 Task: Open Card Card0000000084 in Board Board0000000021 in Workspace WS0000000007 in Trello. Add Member Email0000000028 to Card Card0000000084 in Board Board0000000021 in Workspace WS0000000007 in Trello. Add Red Label titled Label0000000084 to Card Card0000000084 in Board Board0000000021 in Workspace WS0000000007 in Trello. Add Checklist CL0000000084 to Card Card0000000084 in Board Board0000000021 in Workspace WS0000000007 in Trello. Add Dates with Start Date as Nov 01 2023 and Due Date as Nov 30 2023 to Card Card0000000084 in Board Board0000000021 in Workspace WS0000000007 in Trello
Action: Mouse moved to (318, 490)
Screenshot: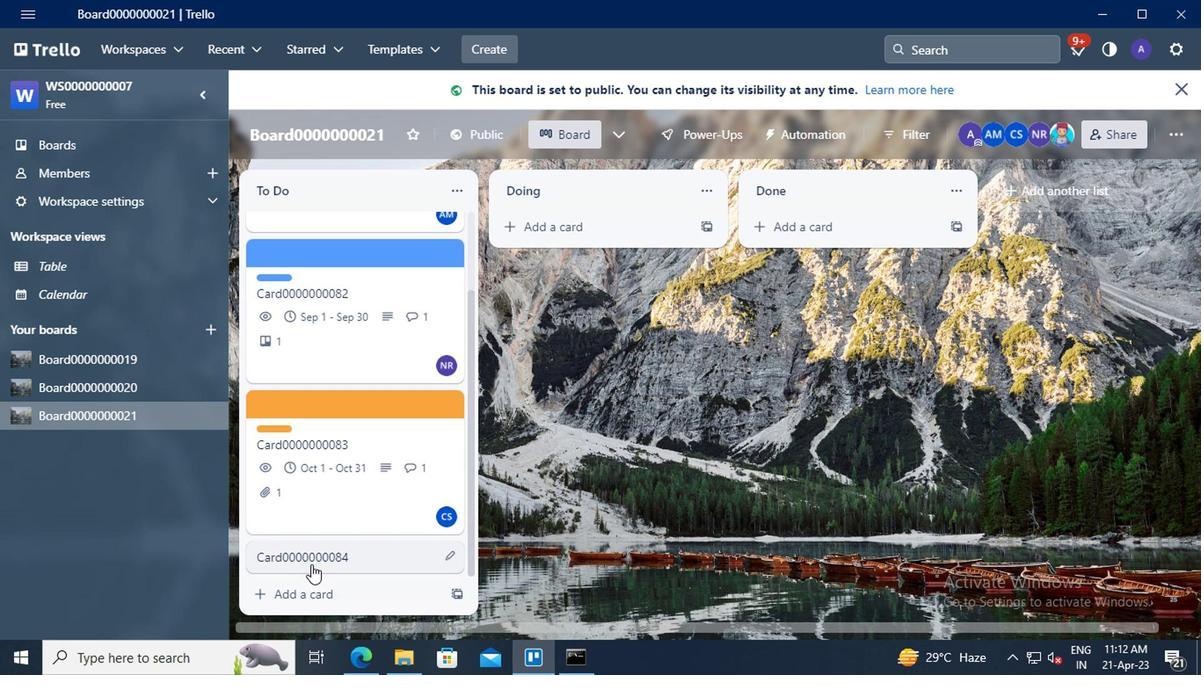 
Action: Mouse pressed left at (318, 490)
Screenshot: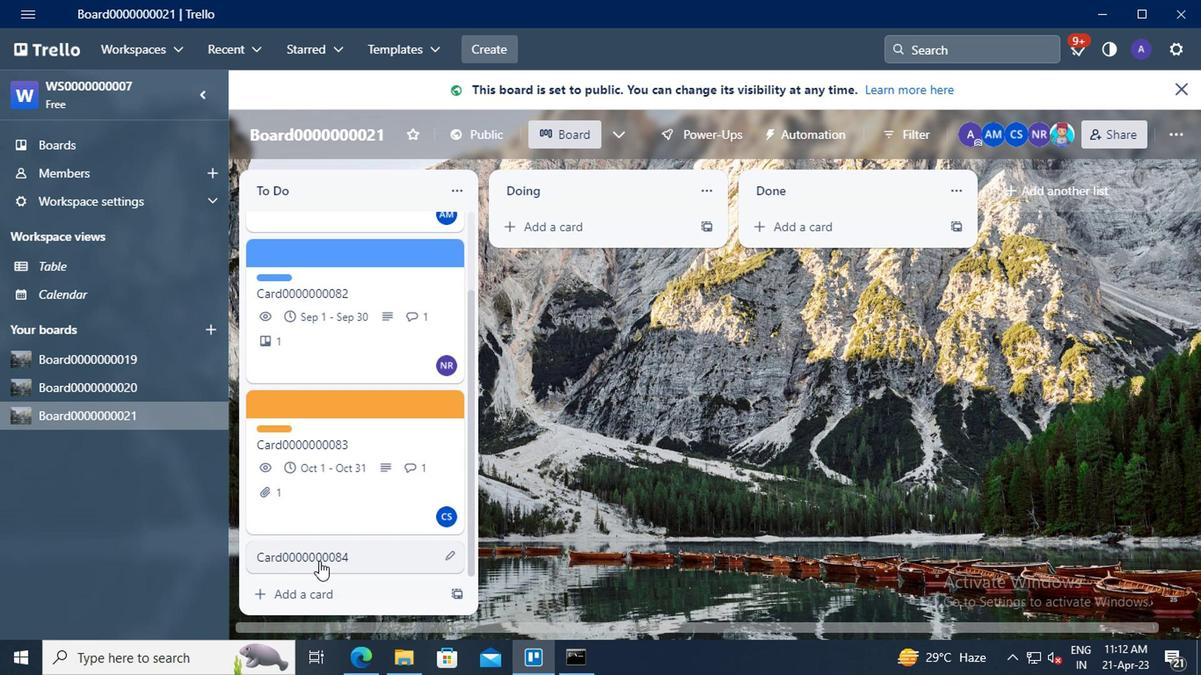 
Action: Mouse moved to (680, 255)
Screenshot: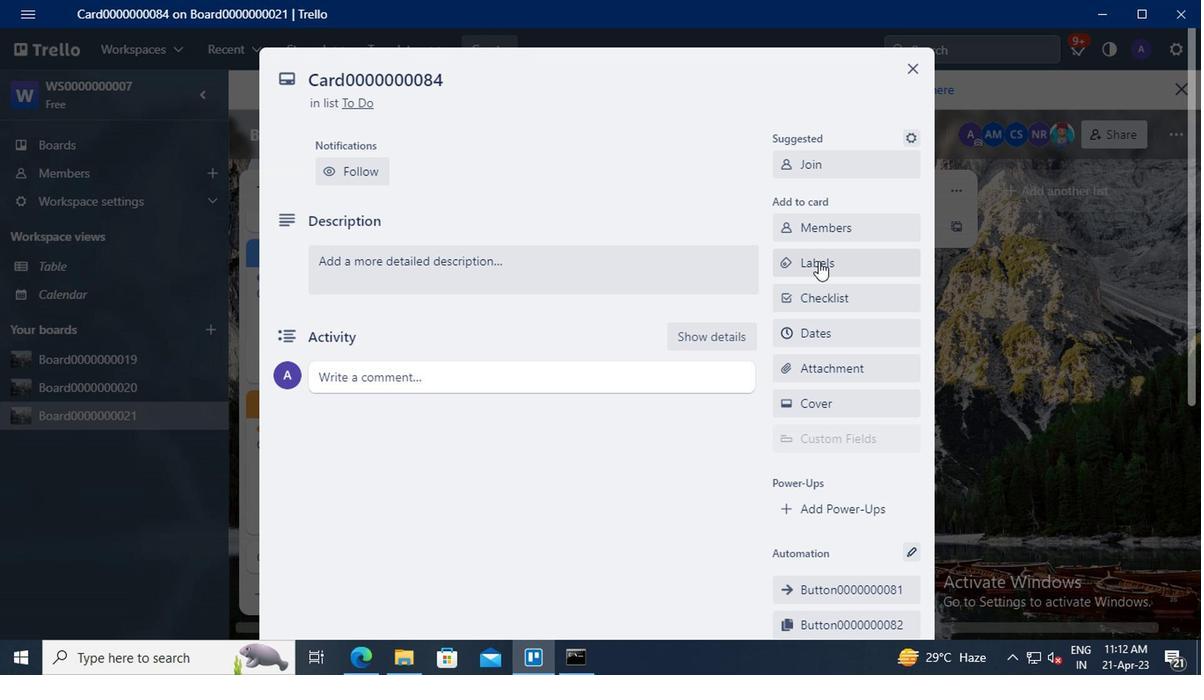 
Action: Mouse pressed left at (680, 255)
Screenshot: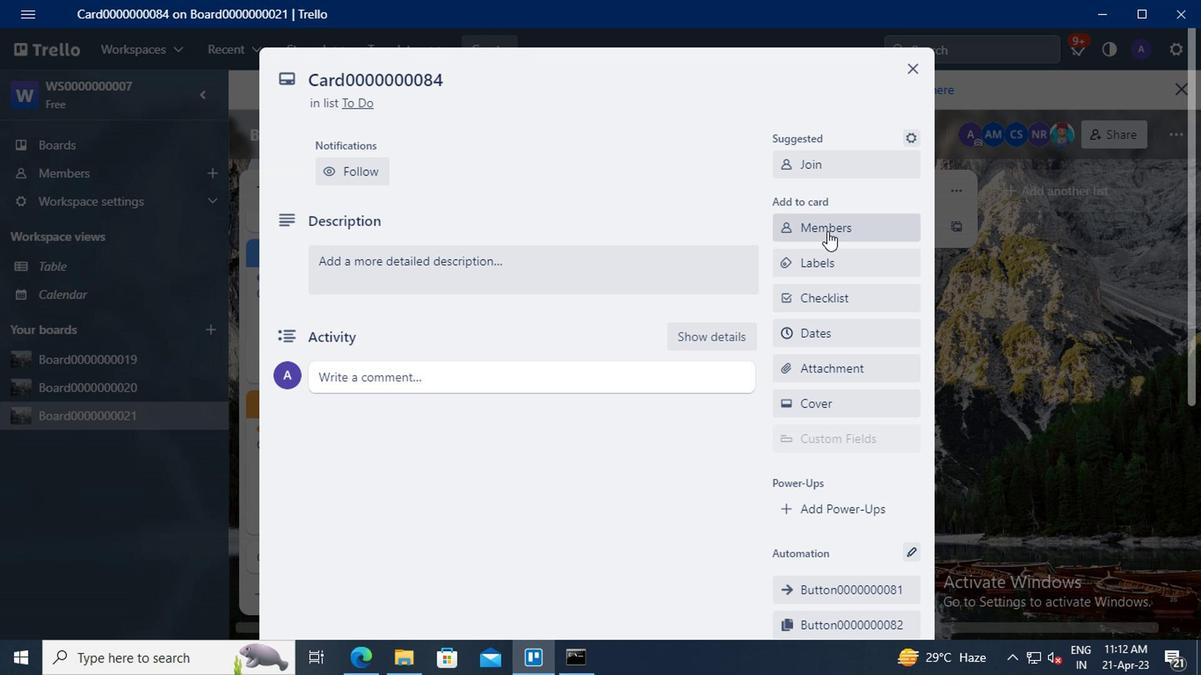 
Action: Mouse moved to (683, 308)
Screenshot: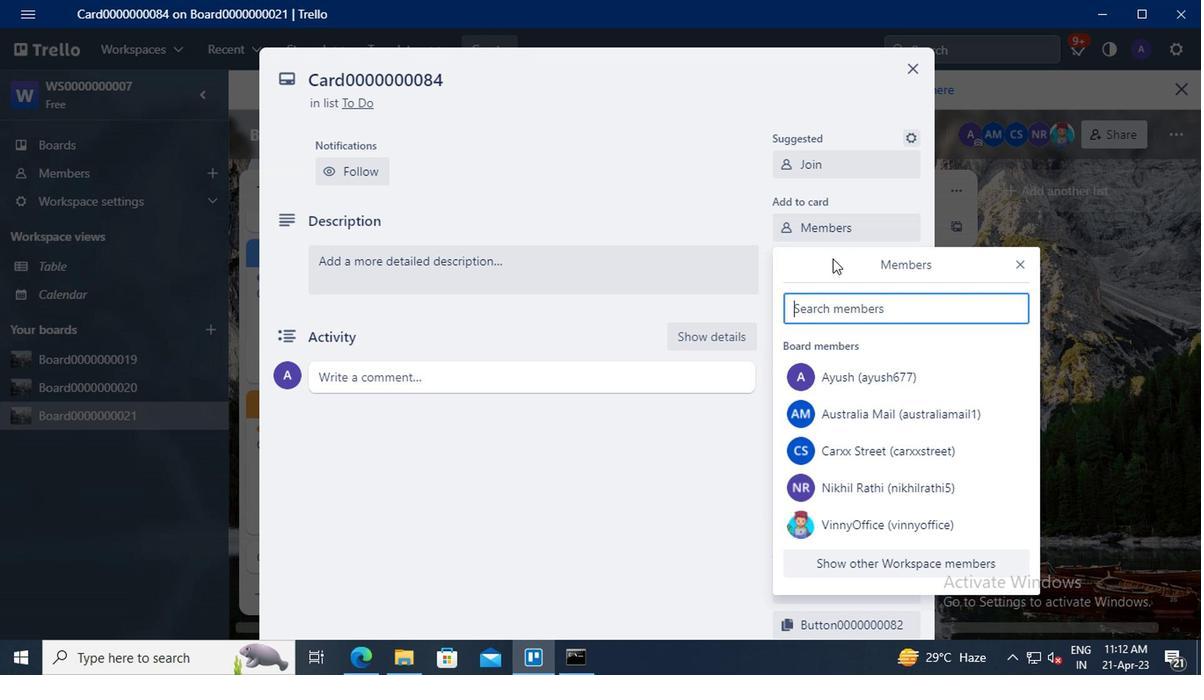 
Action: Mouse pressed left at (683, 308)
Screenshot: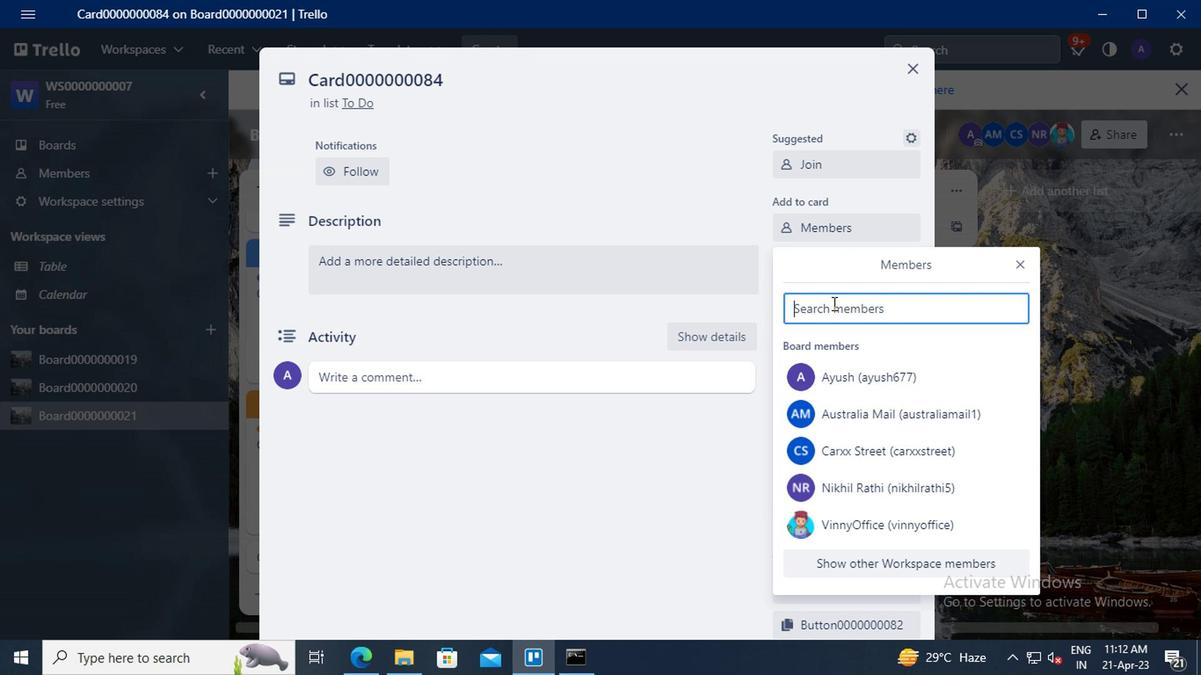
Action: Mouse moved to (653, 292)
Screenshot: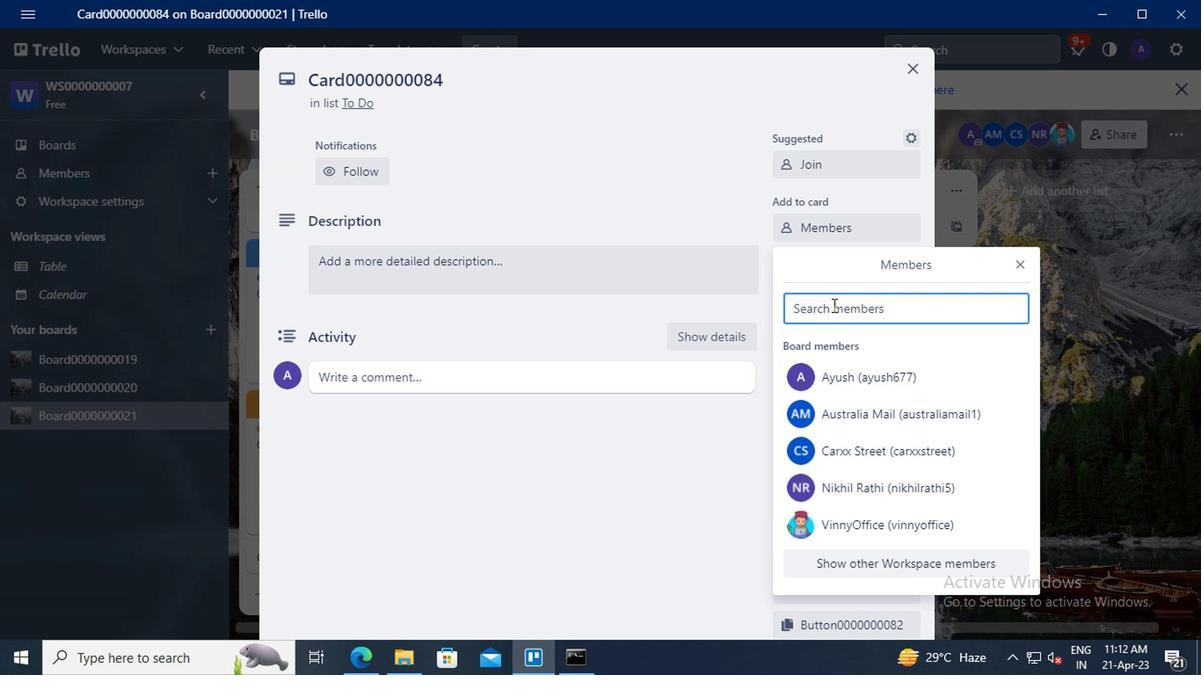 
Action: Key pressed vinnyoffice2<Key.shift>@GMAIL.COM
Screenshot: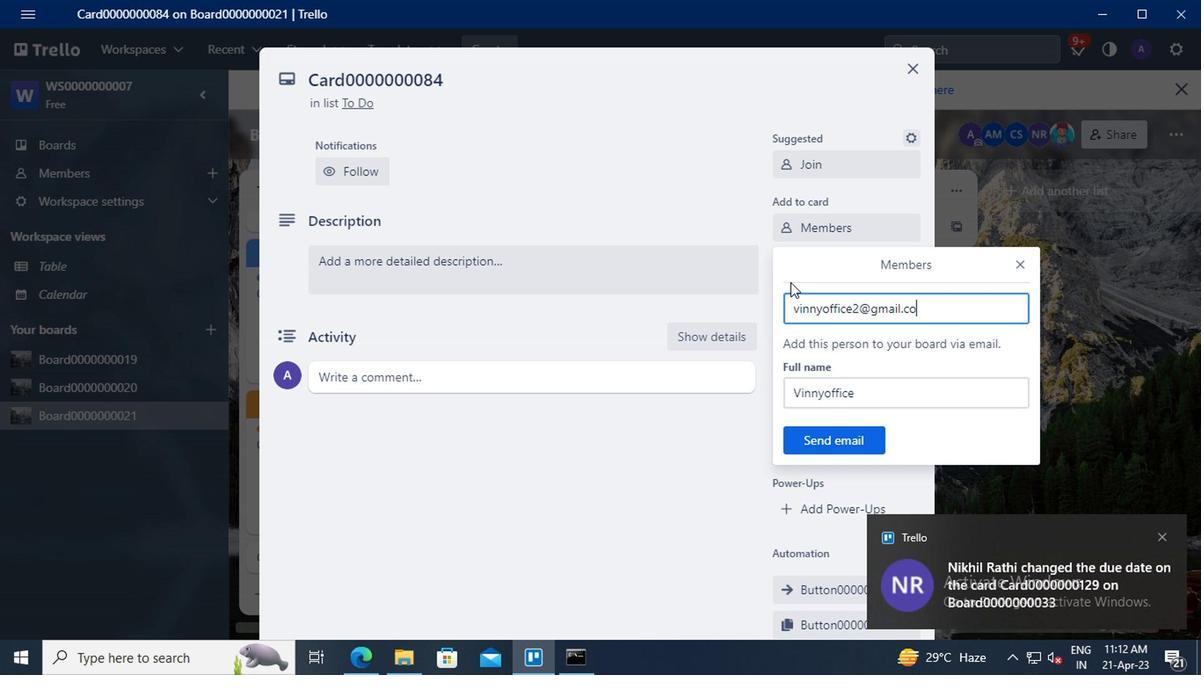 
Action: Mouse moved to (682, 405)
Screenshot: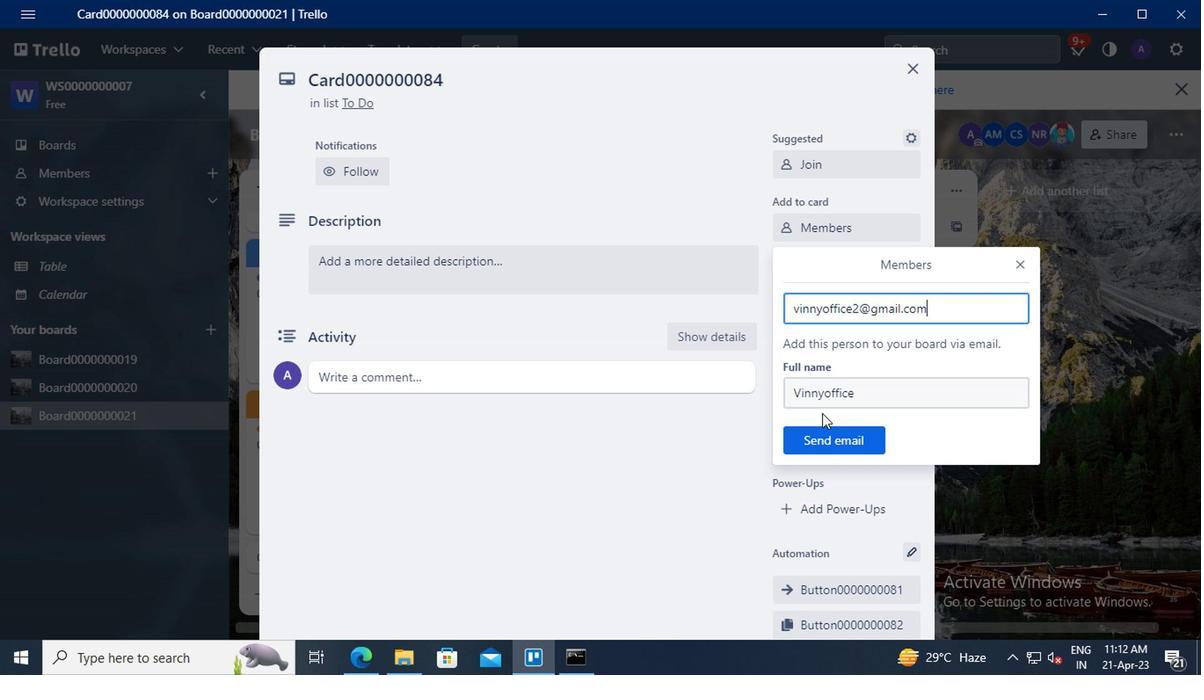 
Action: Mouse pressed left at (682, 405)
Screenshot: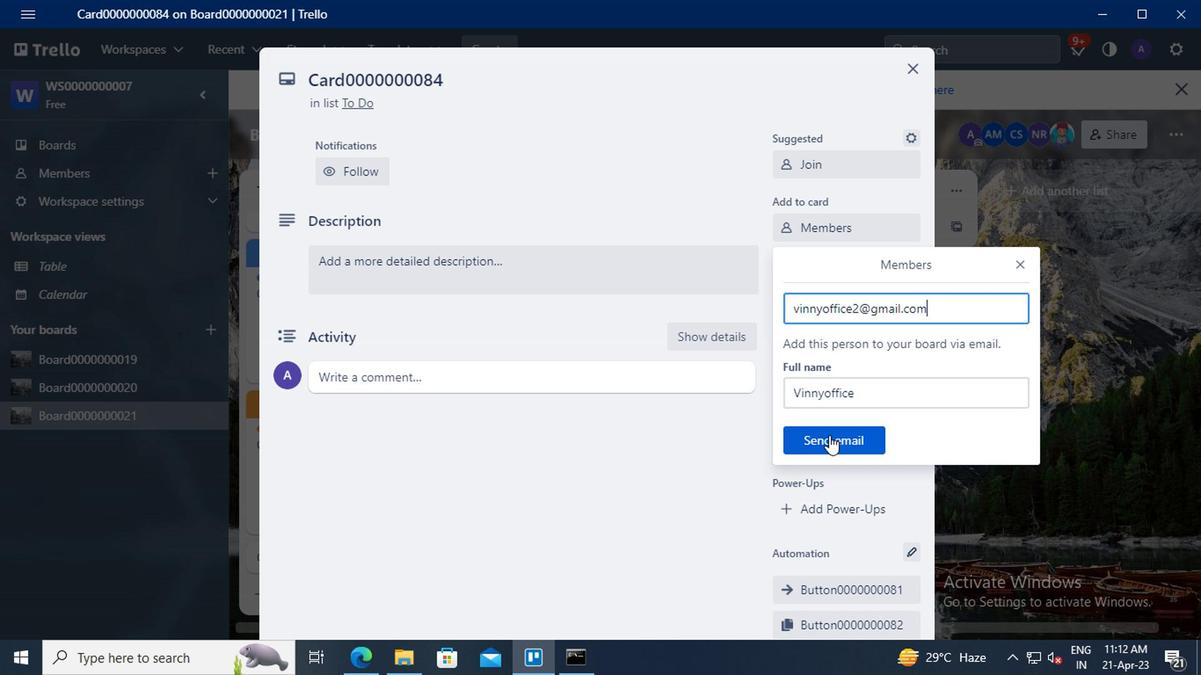 
Action: Mouse moved to (690, 280)
Screenshot: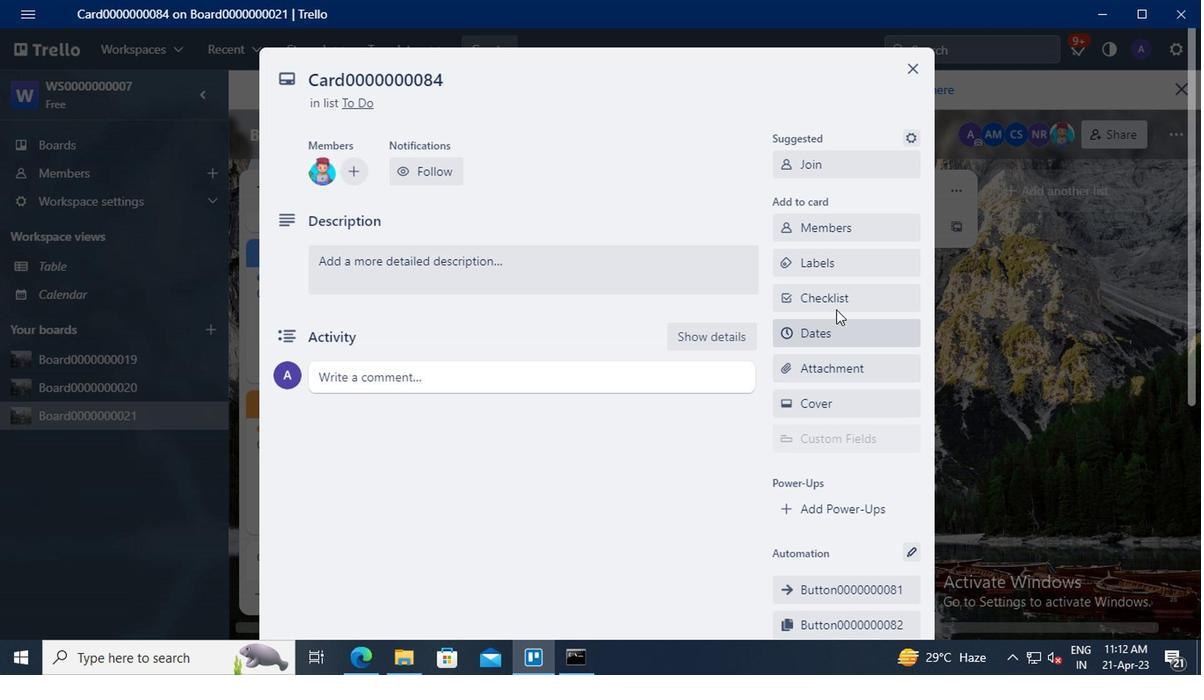 
Action: Mouse pressed left at (690, 280)
Screenshot: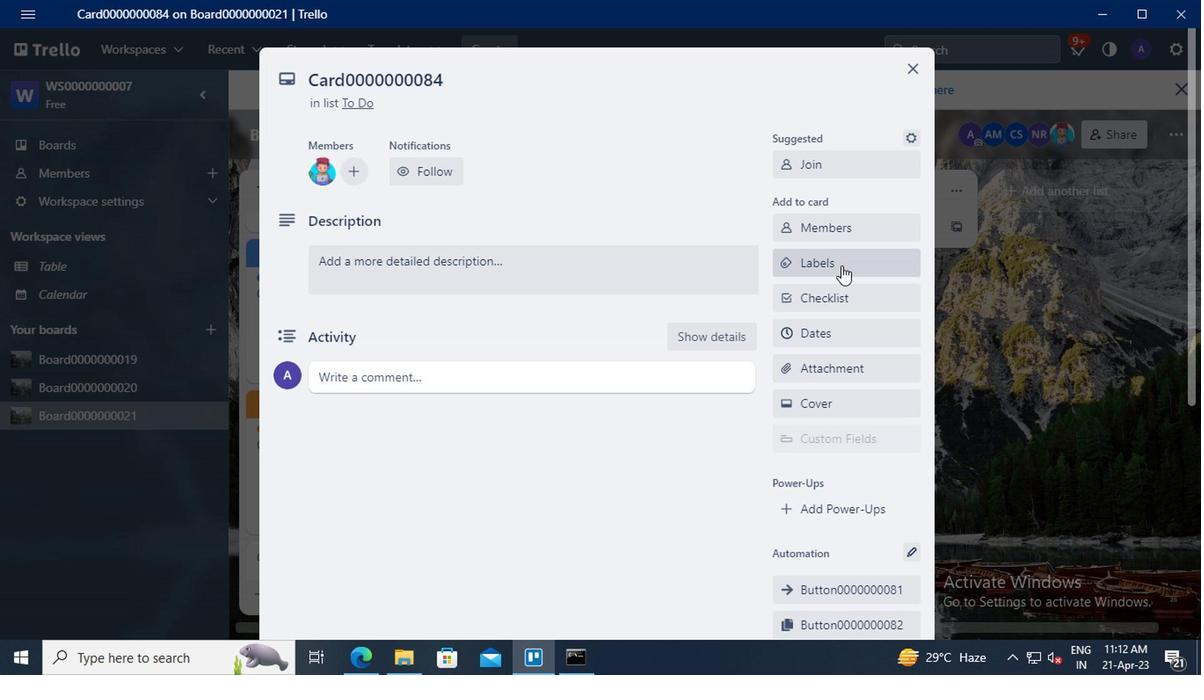 
Action: Mouse moved to (739, 446)
Screenshot: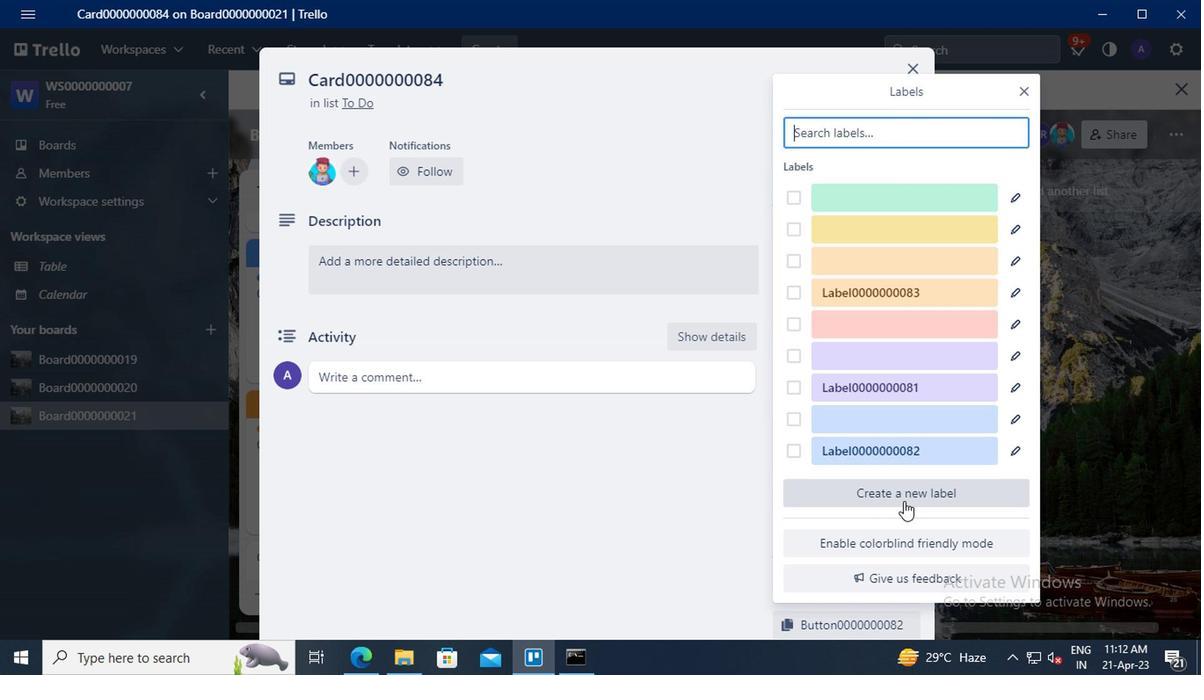 
Action: Mouse pressed left at (739, 446)
Screenshot: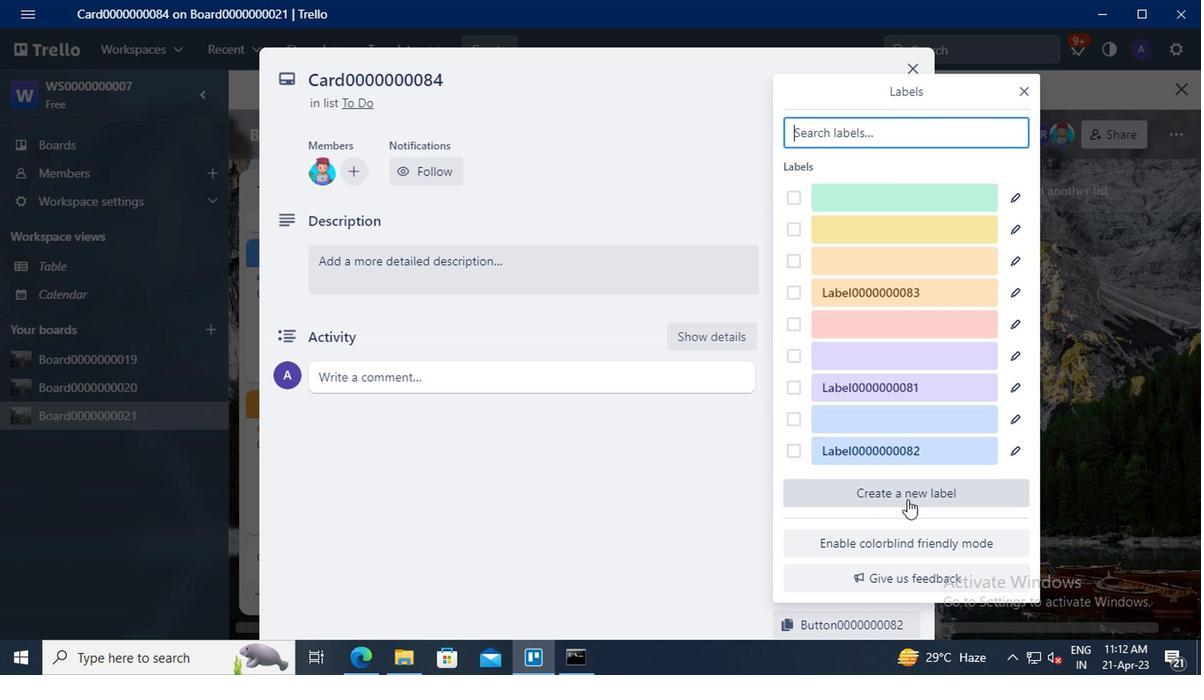
Action: Mouse moved to (694, 269)
Screenshot: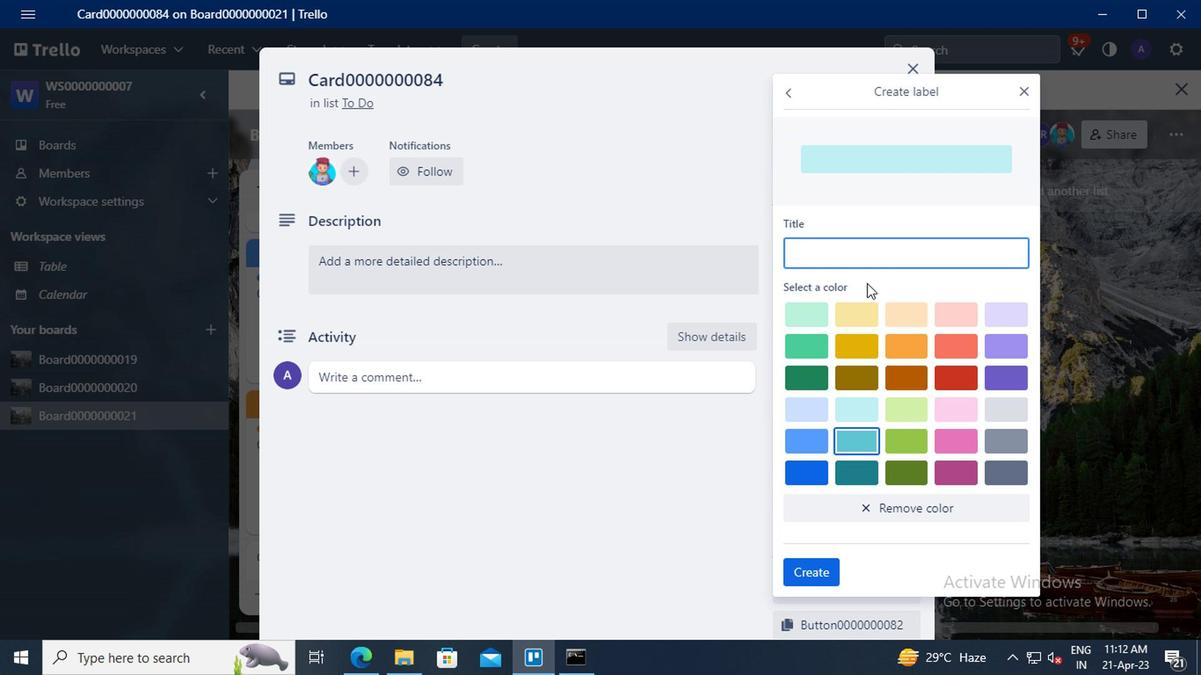 
Action: Mouse pressed left at (694, 269)
Screenshot: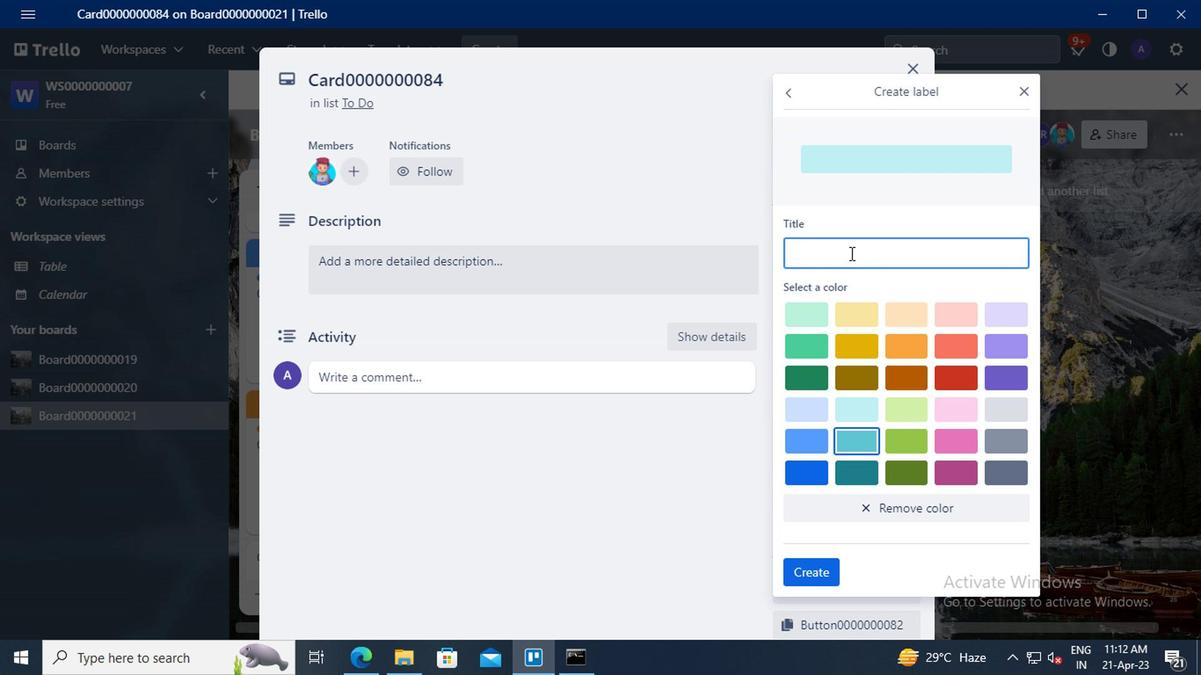 
Action: Key pressed <Key.shift>LABEL0000000084
Screenshot: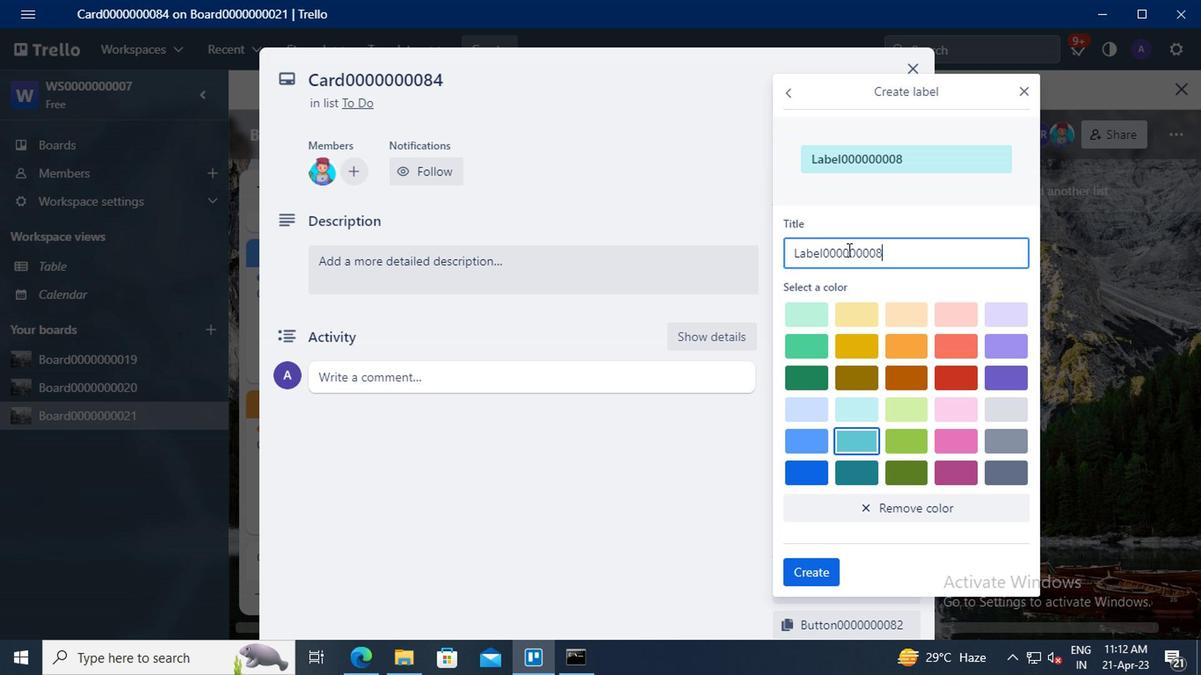 
Action: Mouse moved to (769, 338)
Screenshot: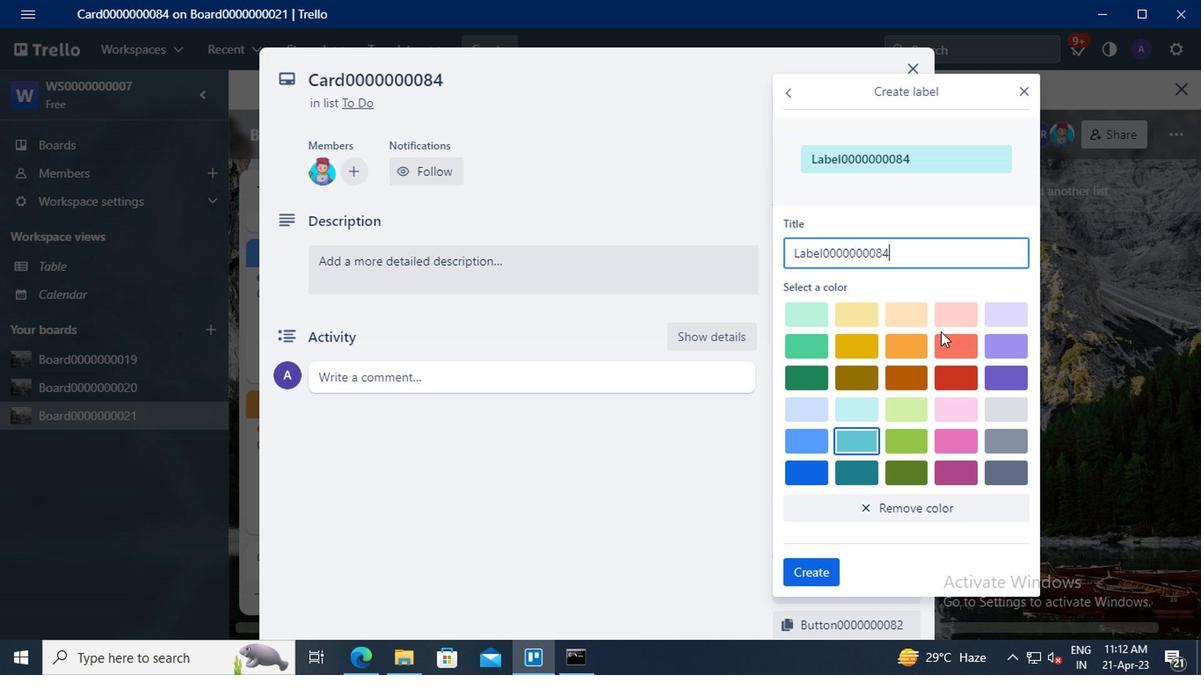 
Action: Mouse pressed left at (769, 338)
Screenshot: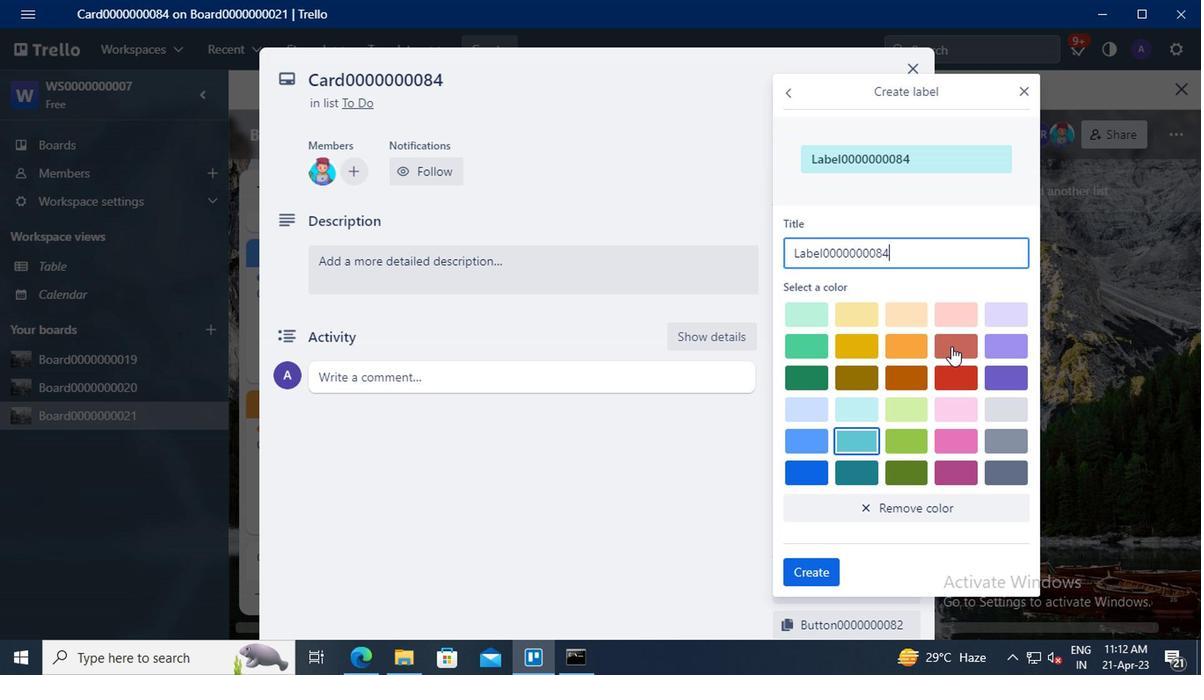 
Action: Mouse moved to (678, 494)
Screenshot: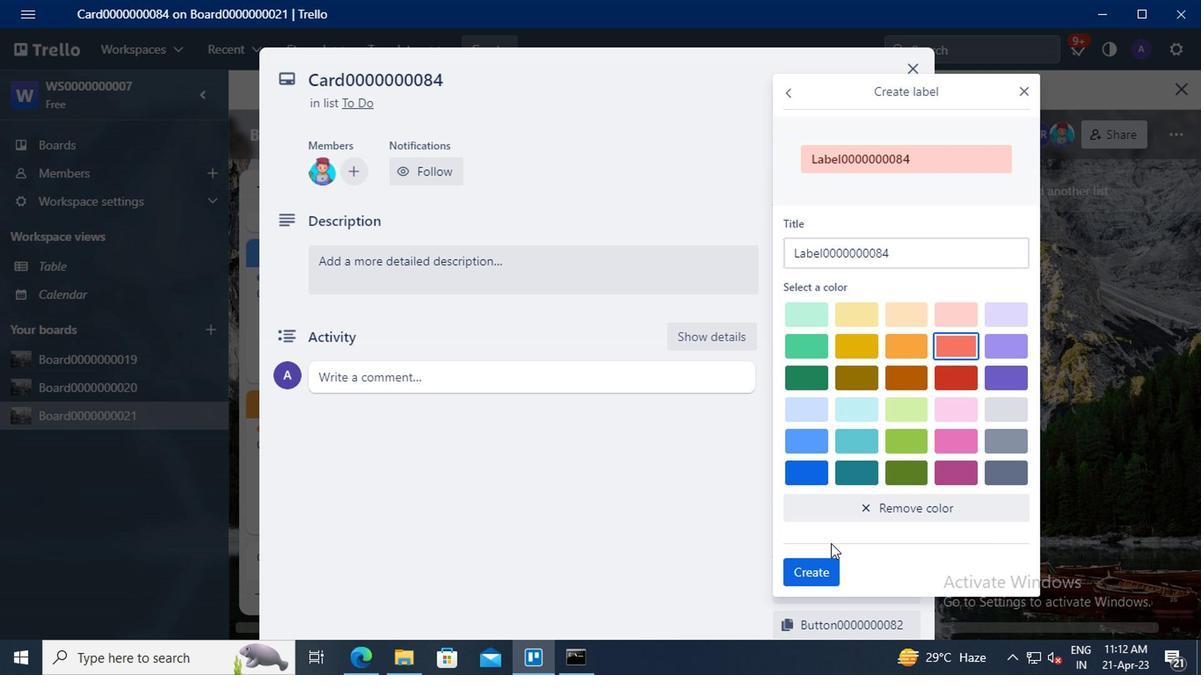 
Action: Mouse pressed left at (678, 494)
Screenshot: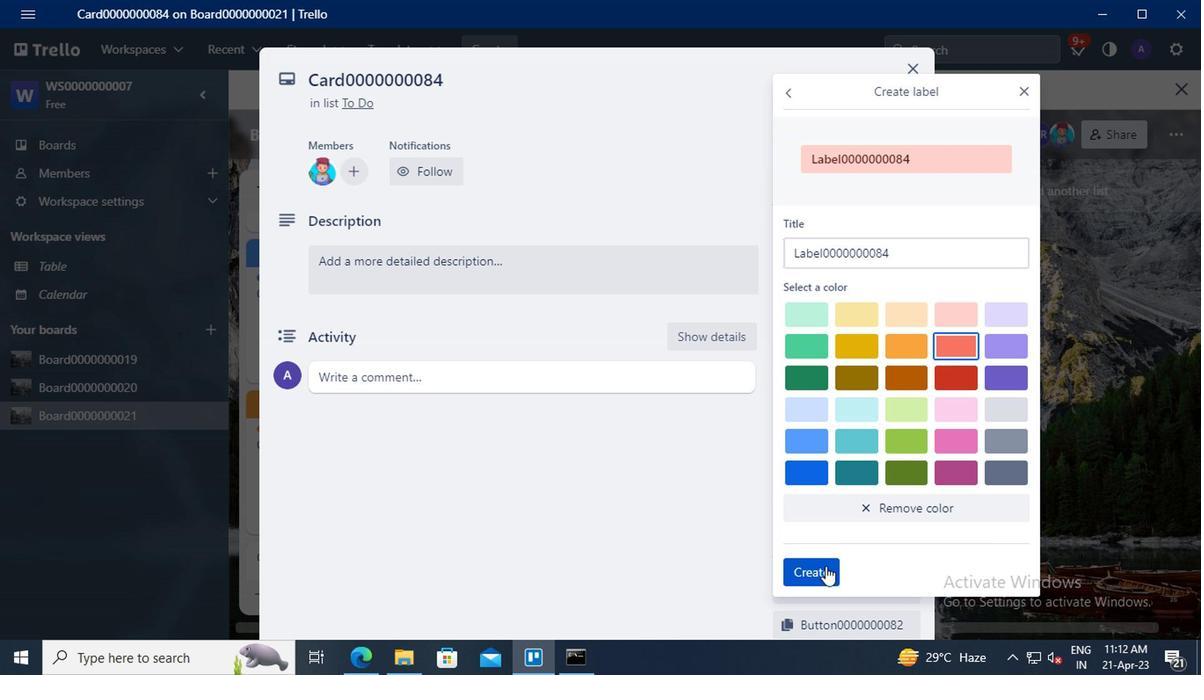 
Action: Mouse moved to (822, 155)
Screenshot: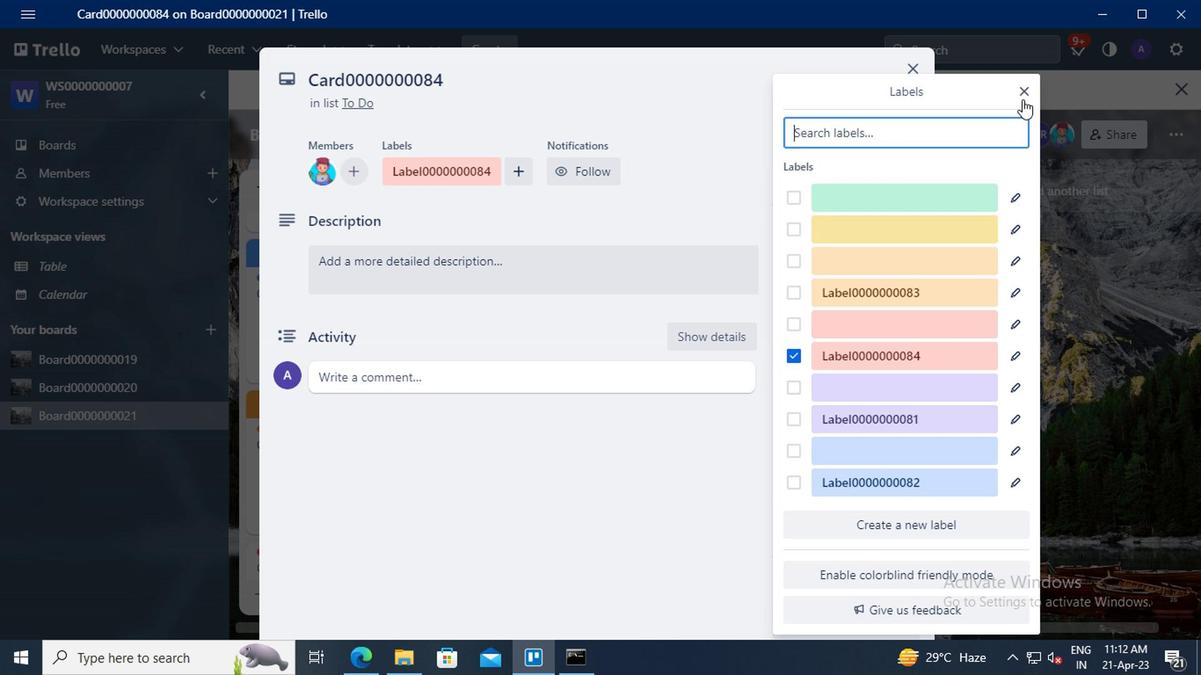 
Action: Mouse pressed left at (822, 155)
Screenshot: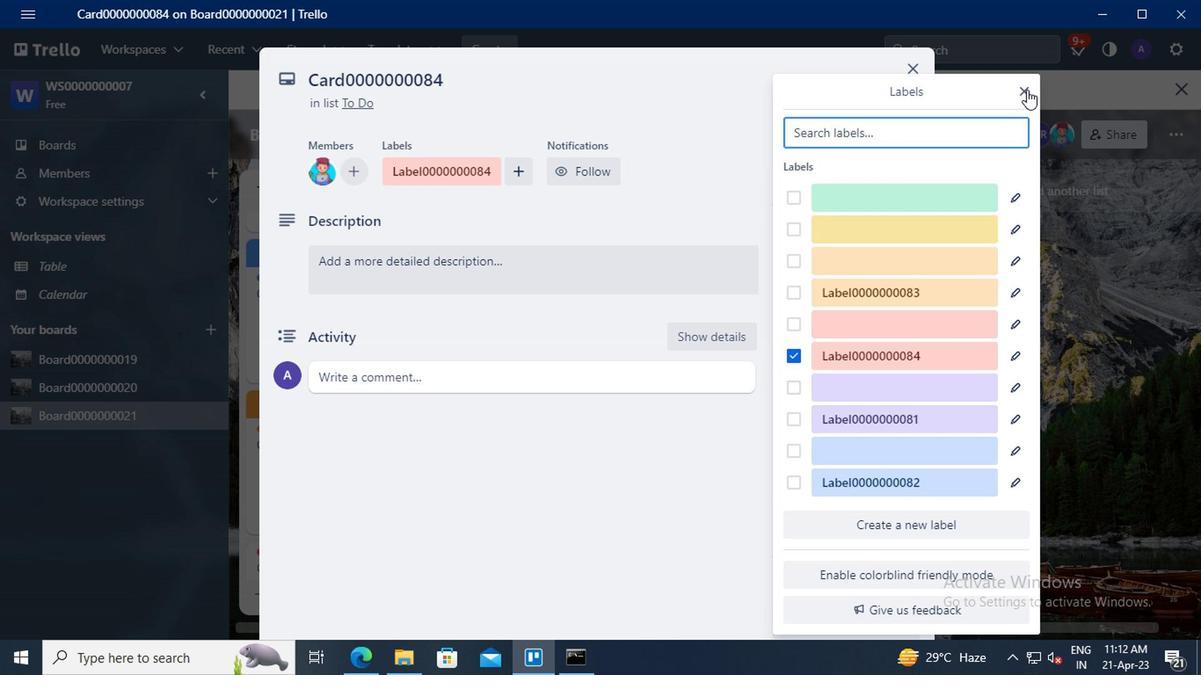 
Action: Mouse moved to (706, 299)
Screenshot: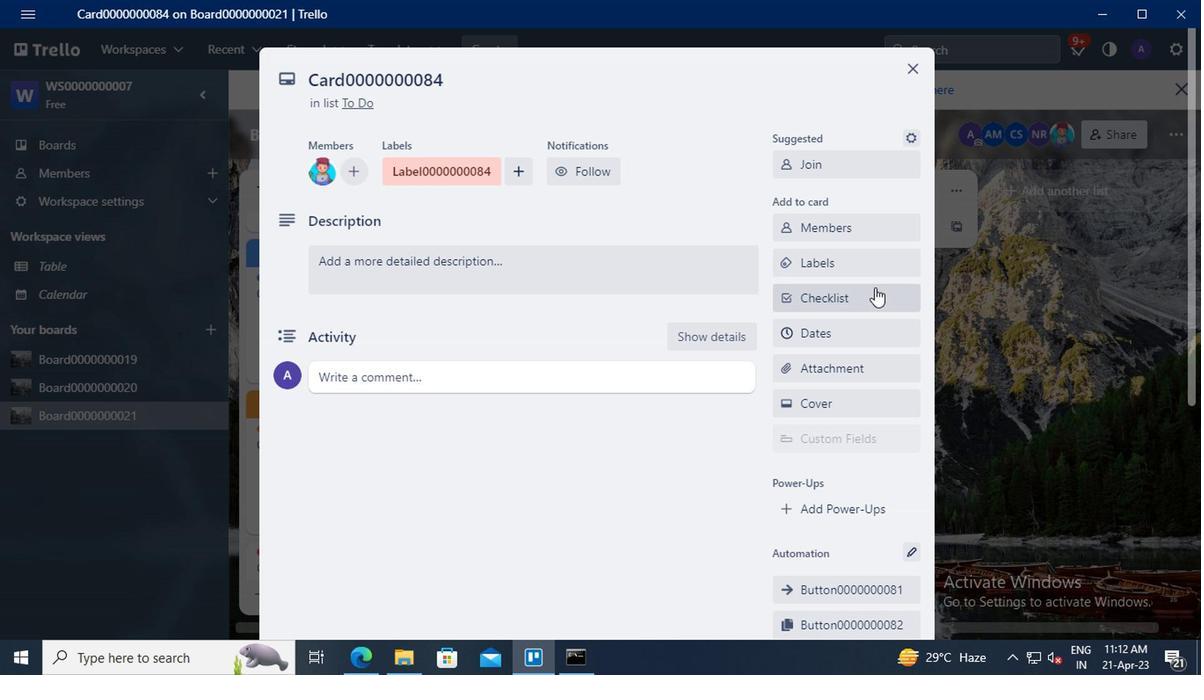 
Action: Mouse pressed left at (706, 299)
Screenshot: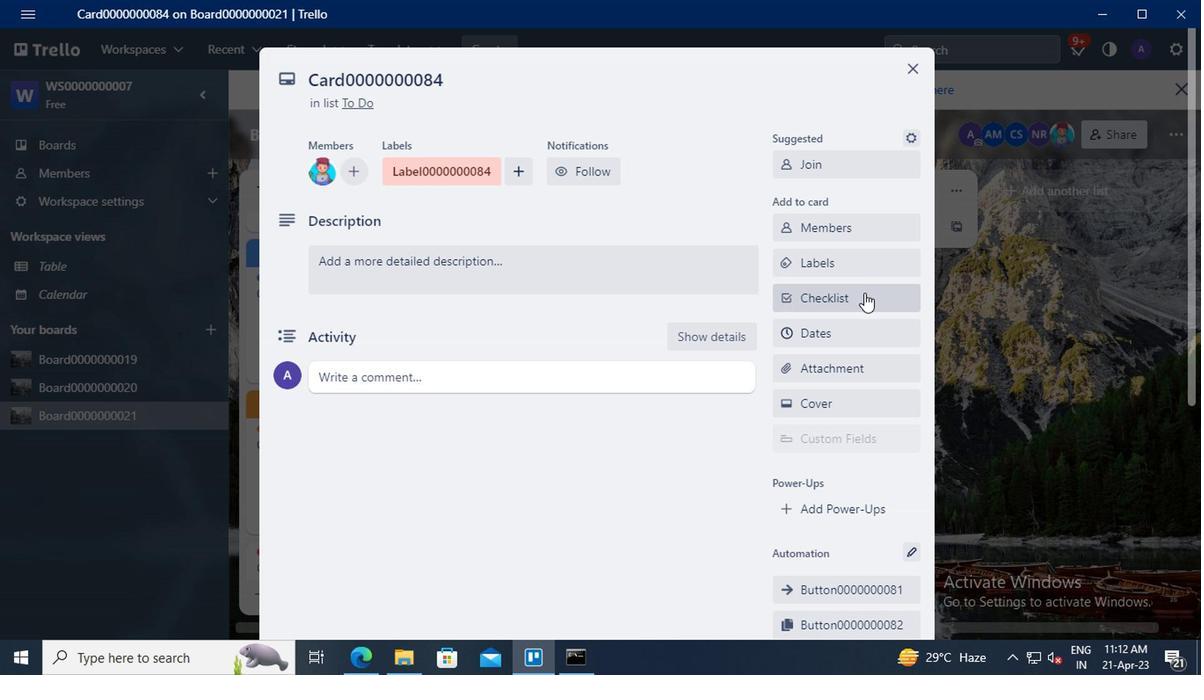 
Action: Key pressed <Key.delete><Key.shift>CL0000000084
Screenshot: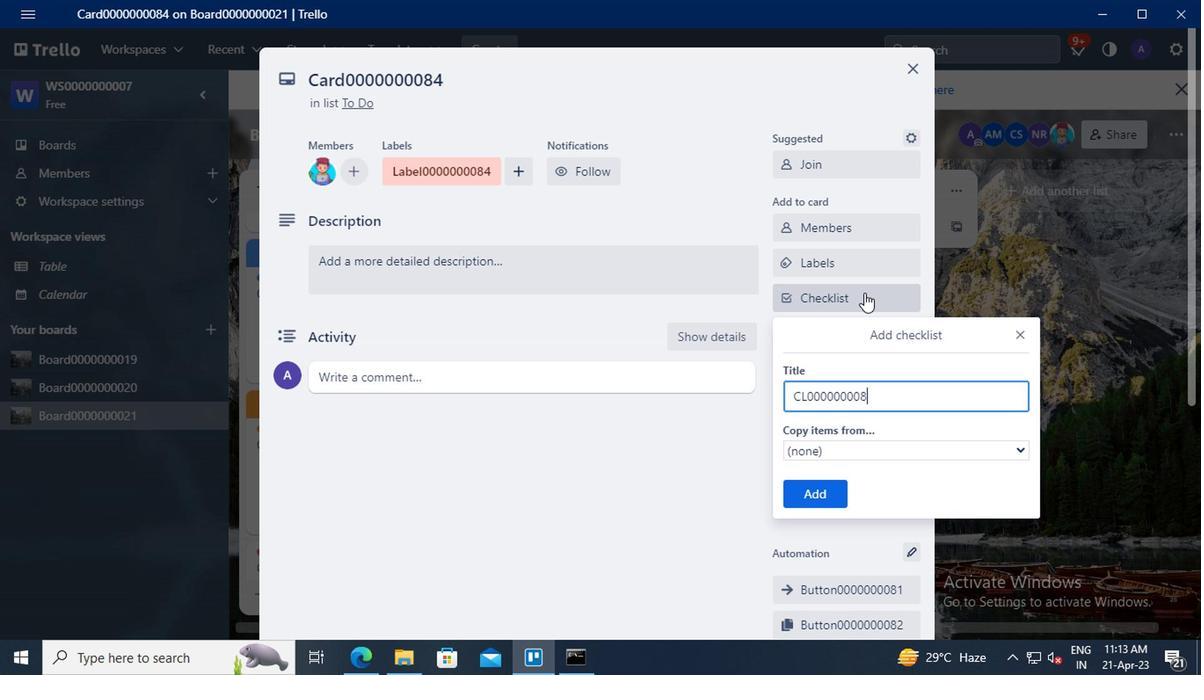 
Action: Mouse moved to (679, 445)
Screenshot: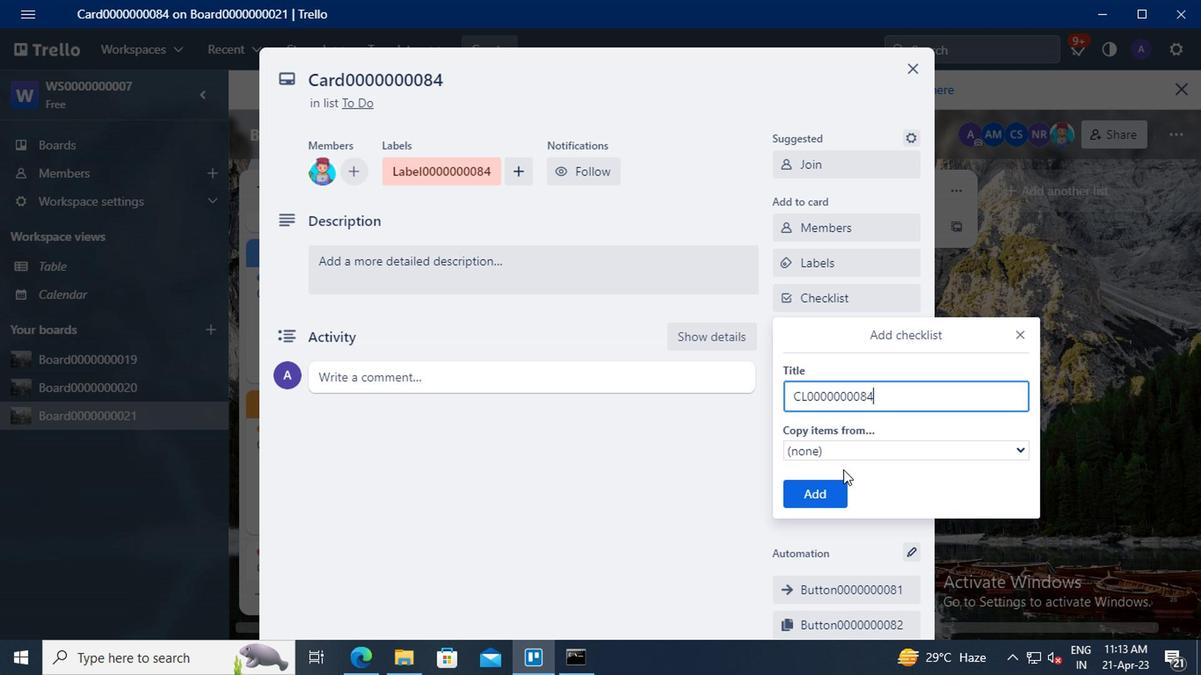 
Action: Mouse pressed left at (679, 445)
Screenshot: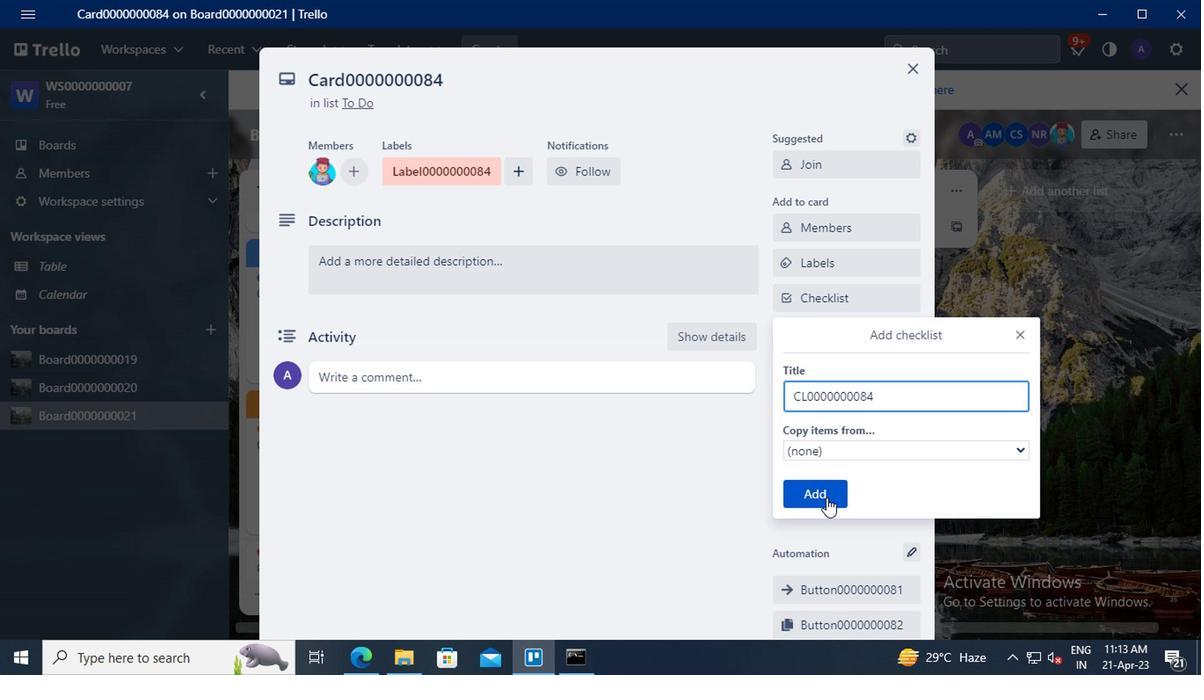 
Action: Mouse moved to (687, 327)
Screenshot: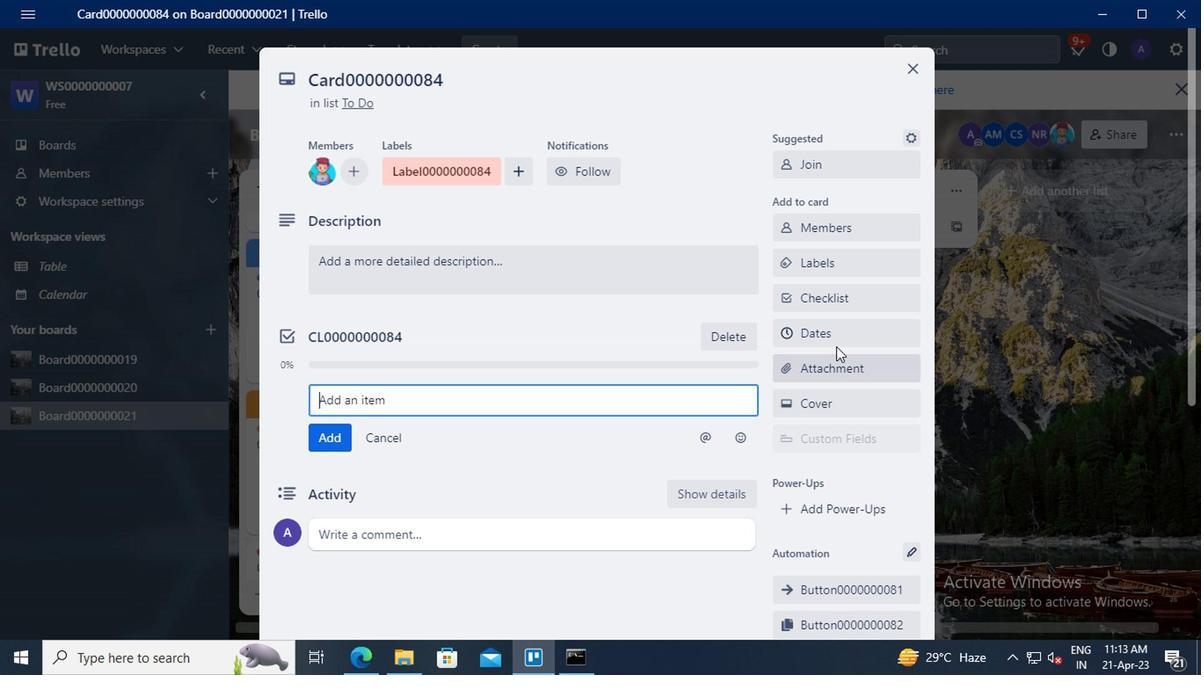 
Action: Mouse pressed left at (687, 327)
Screenshot: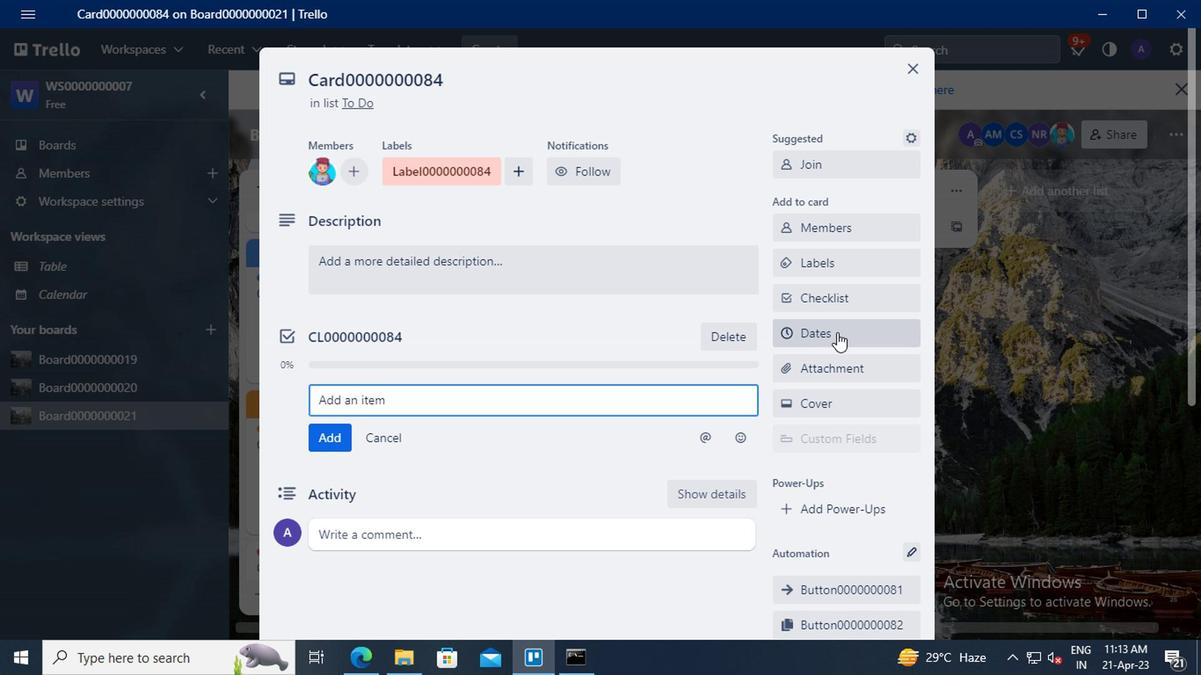
Action: Mouse moved to (653, 384)
Screenshot: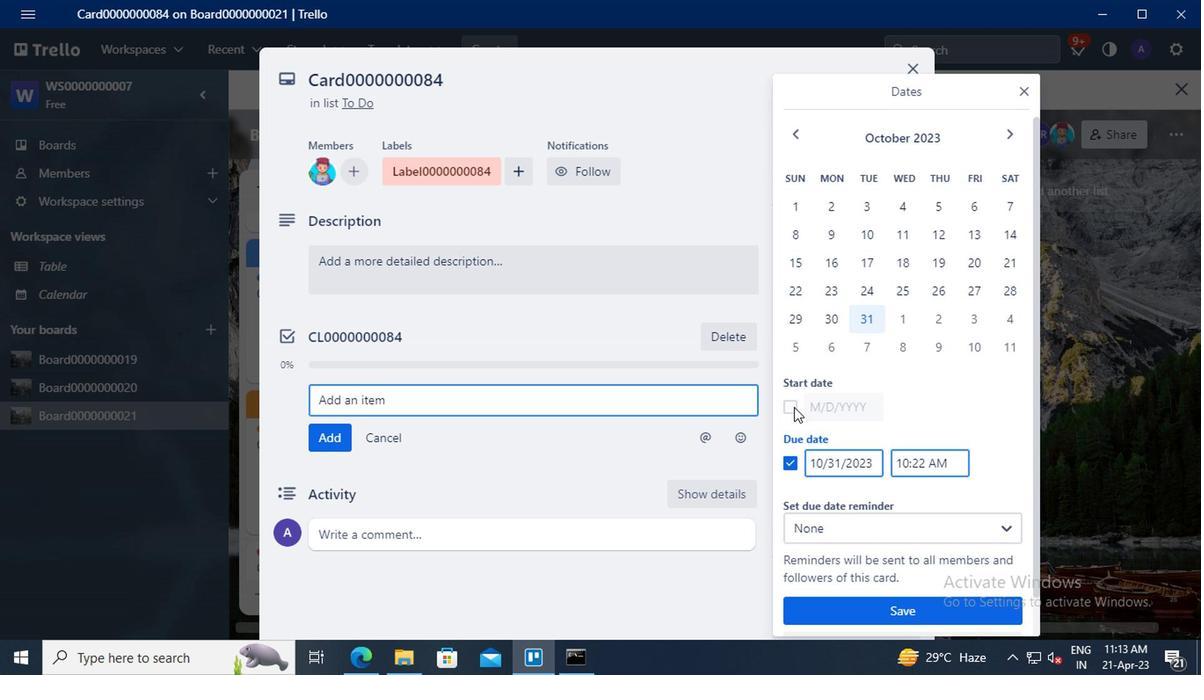 
Action: Mouse pressed left at (653, 384)
Screenshot: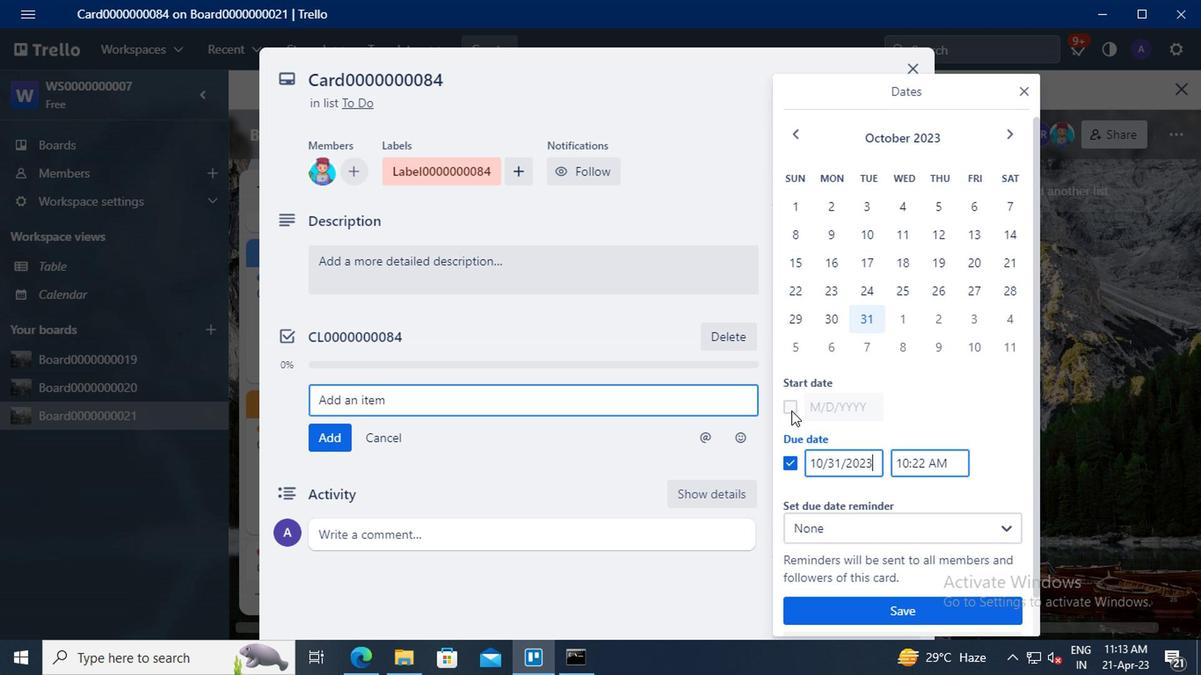 
Action: Mouse moved to (688, 381)
Screenshot: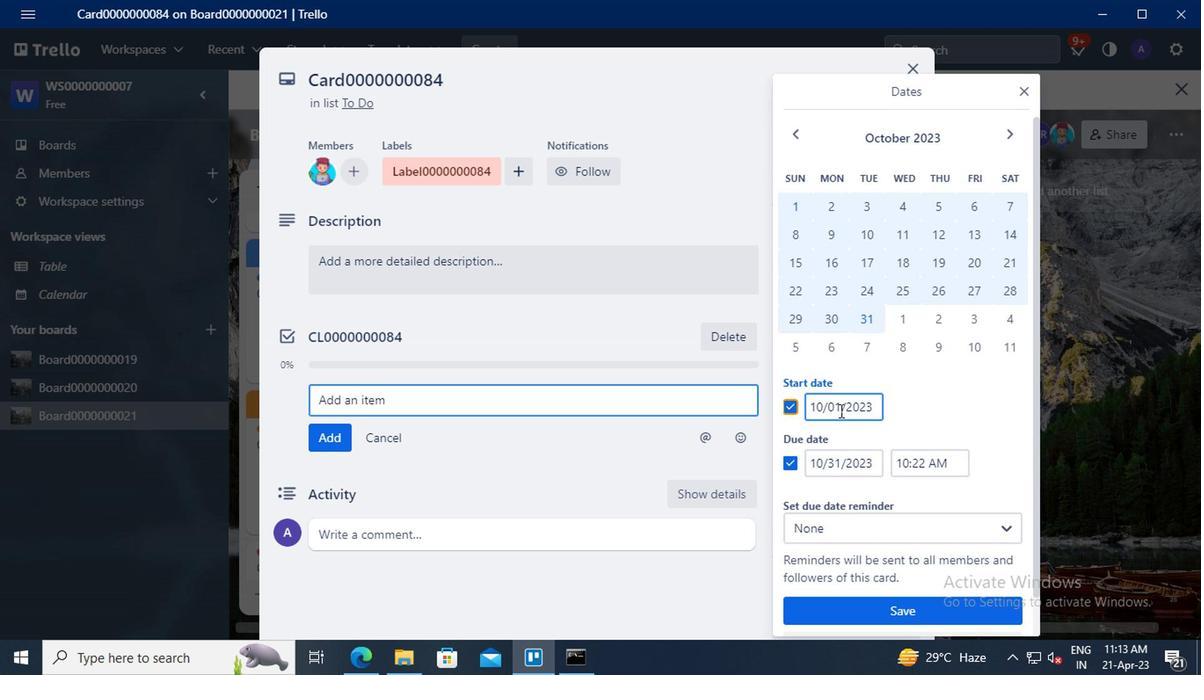 
Action: Mouse pressed left at (688, 381)
Screenshot: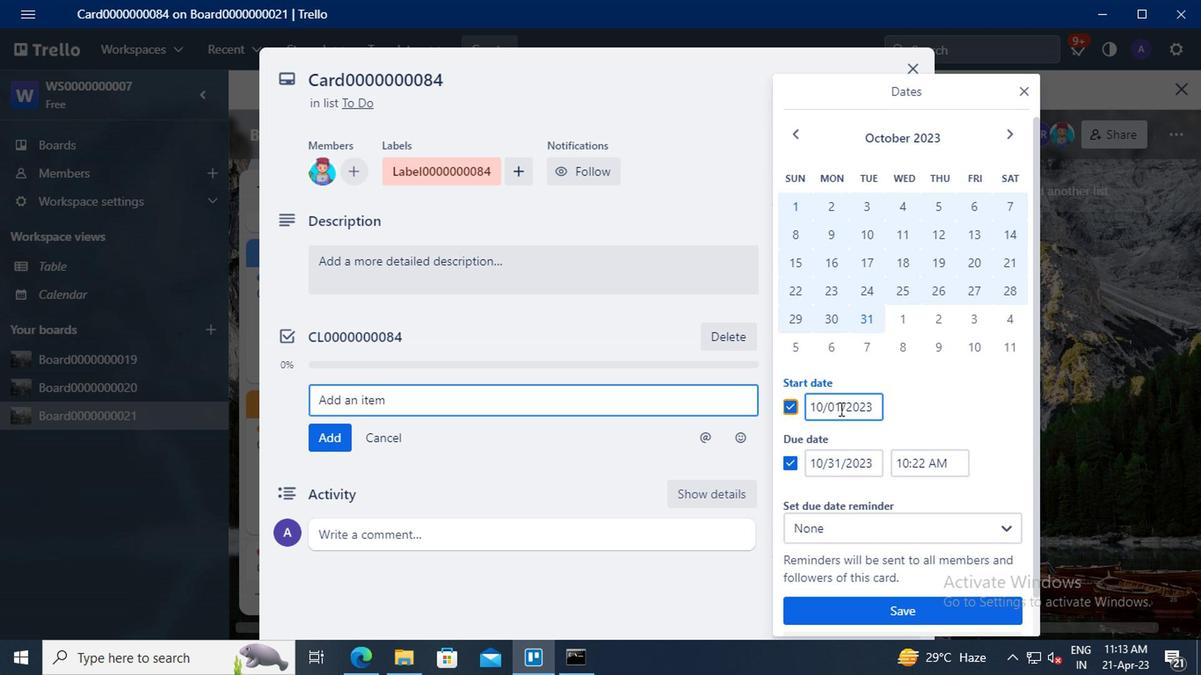 
Action: Mouse moved to (690, 351)
Screenshot: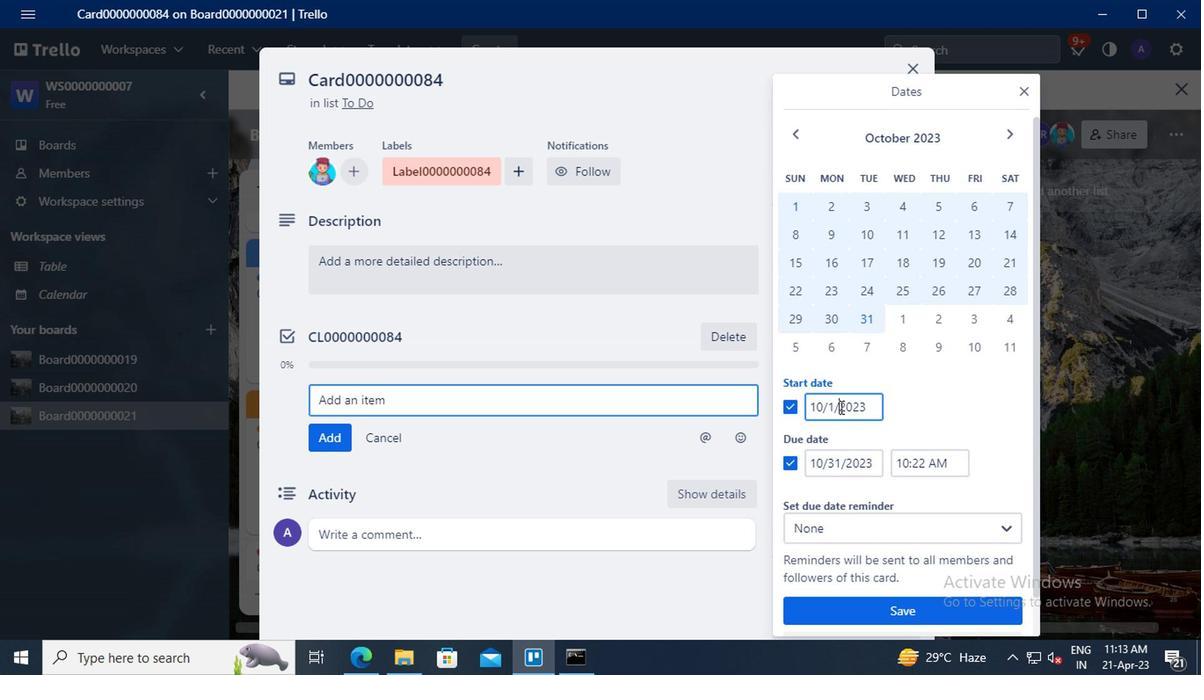 
Action: Key pressed <Key.left><Key.backspace>1<Key.left><Key.left><Key.backspace><Key.backspace>11
Screenshot: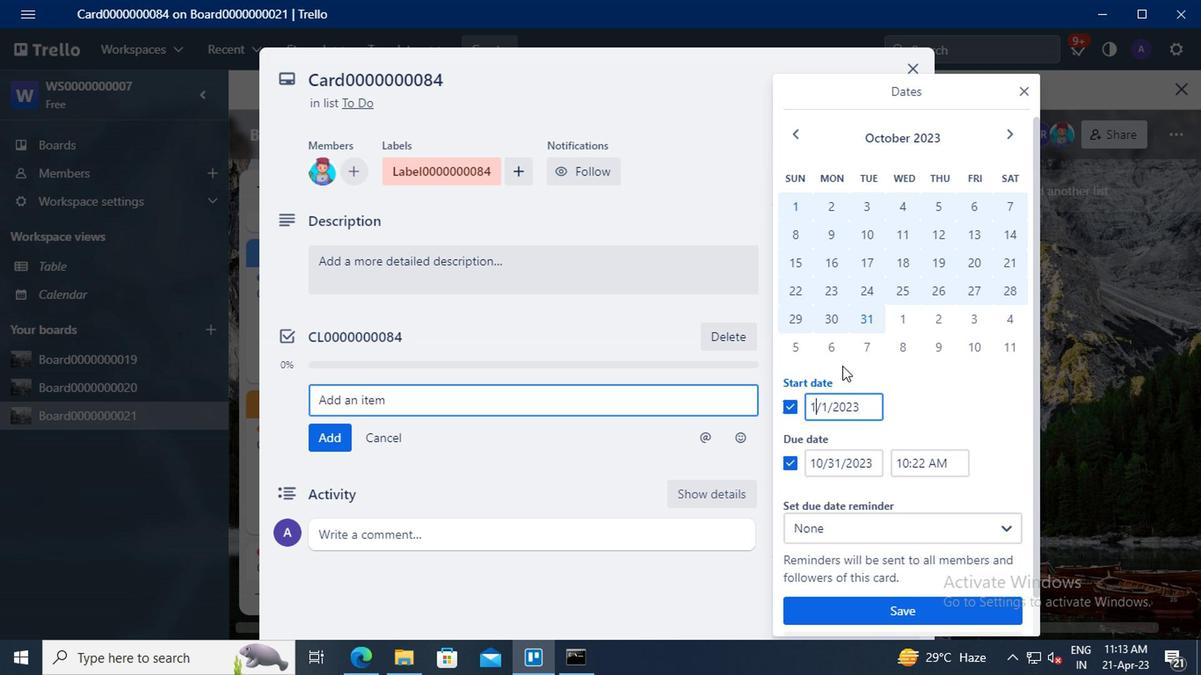 
Action: Mouse moved to (688, 421)
Screenshot: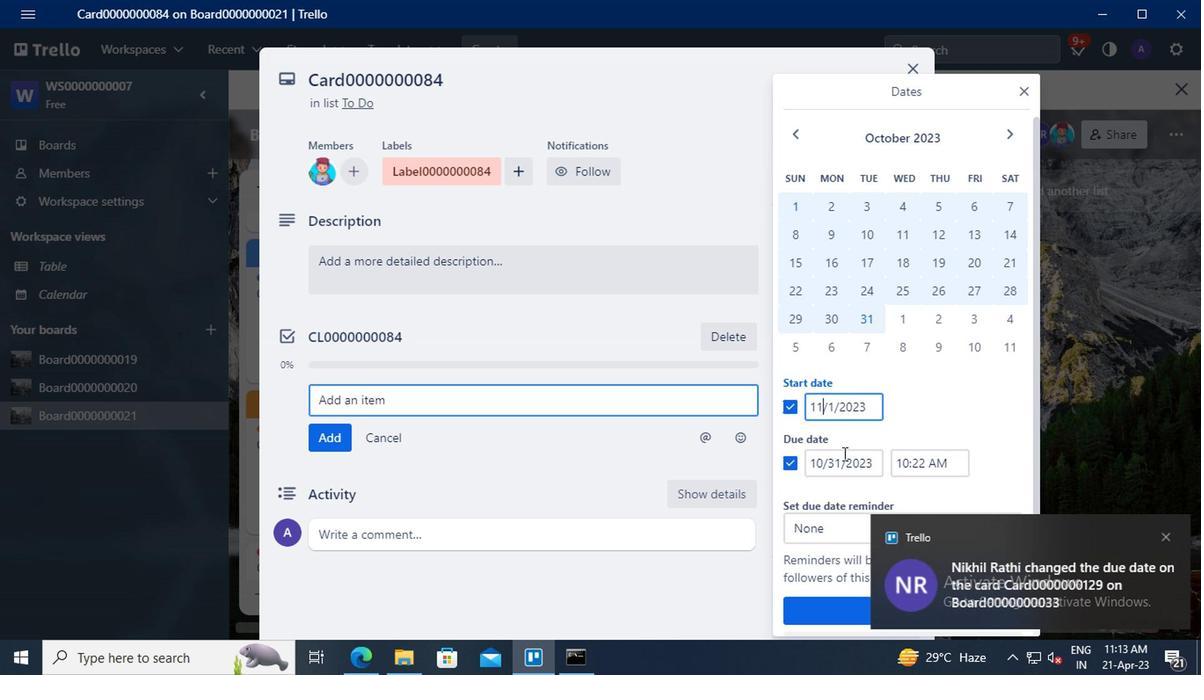 
Action: Mouse pressed left at (688, 421)
Screenshot: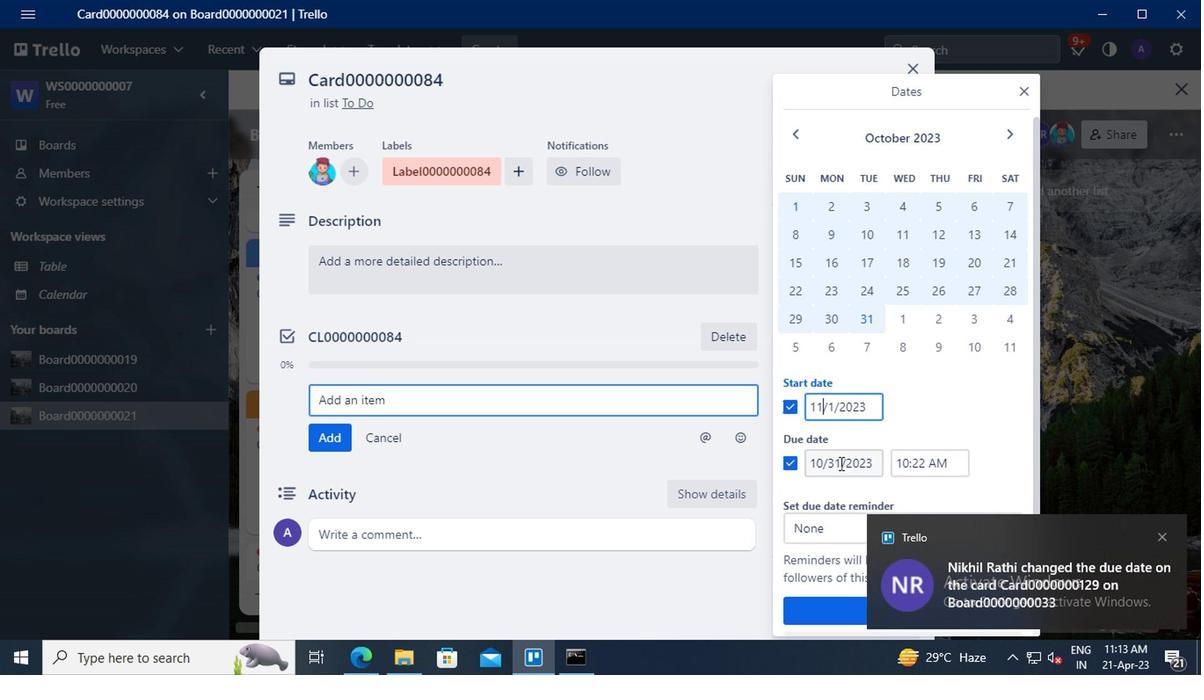 
Action: Mouse moved to (696, 391)
Screenshot: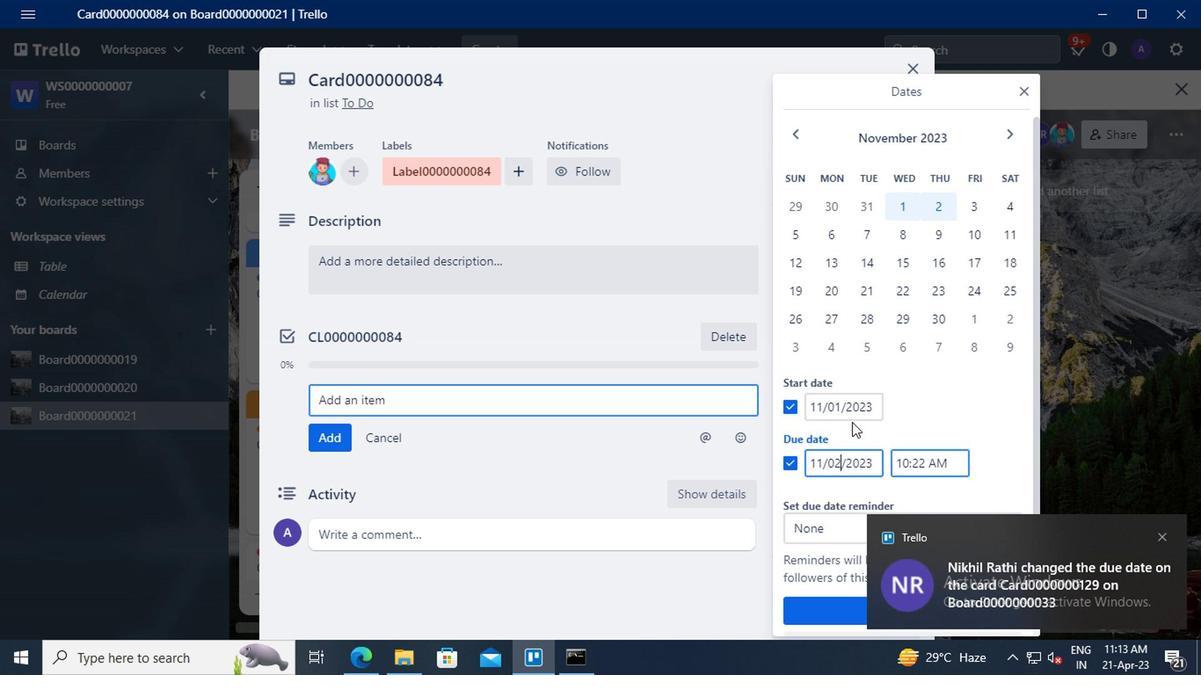 
Action: Key pressed <Key.backspace><Key.backspace>30
Screenshot: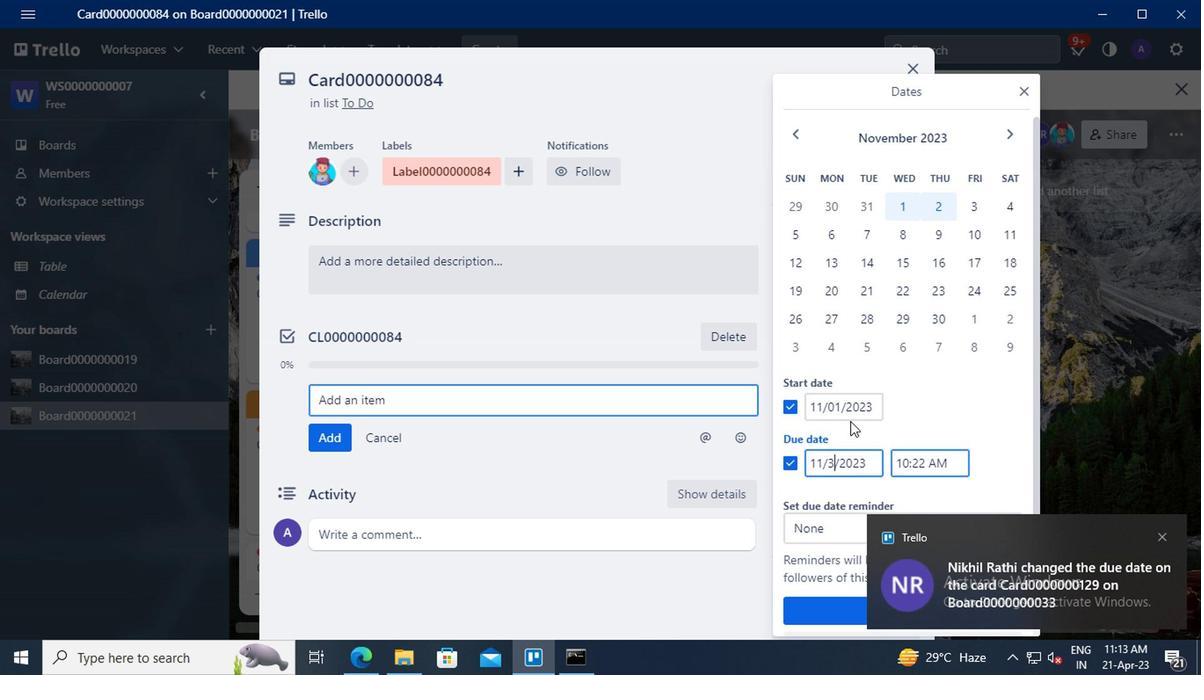 
Action: Mouse moved to (697, 526)
Screenshot: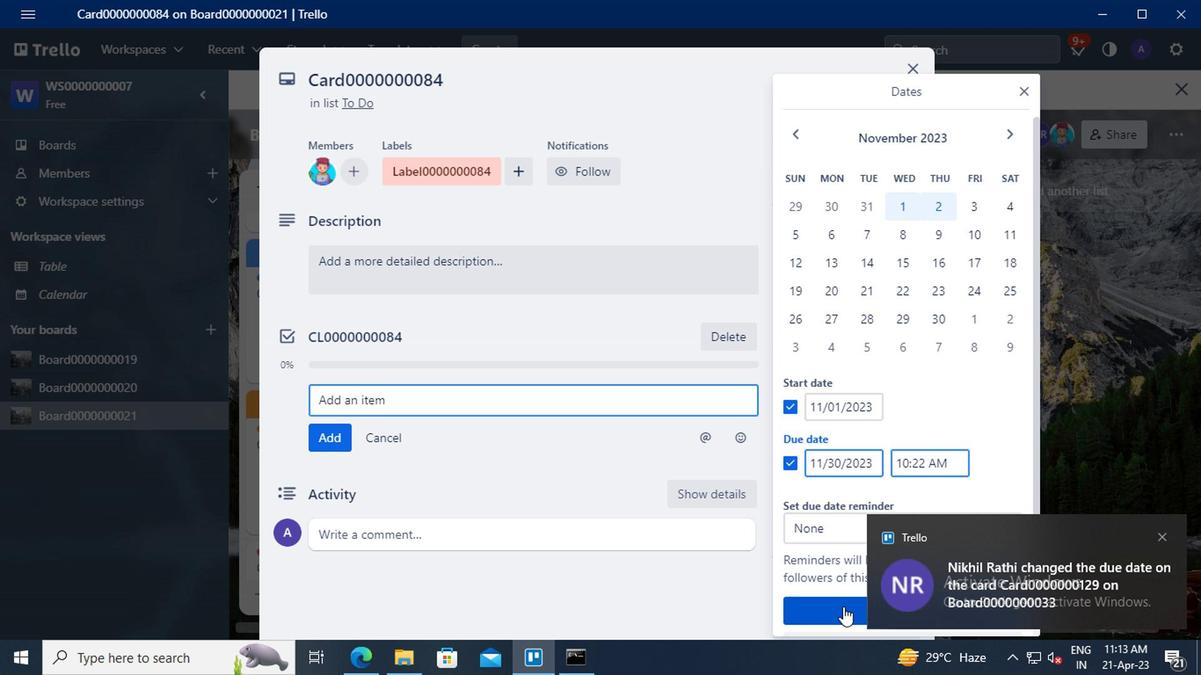 
Action: Mouse pressed left at (697, 526)
Screenshot: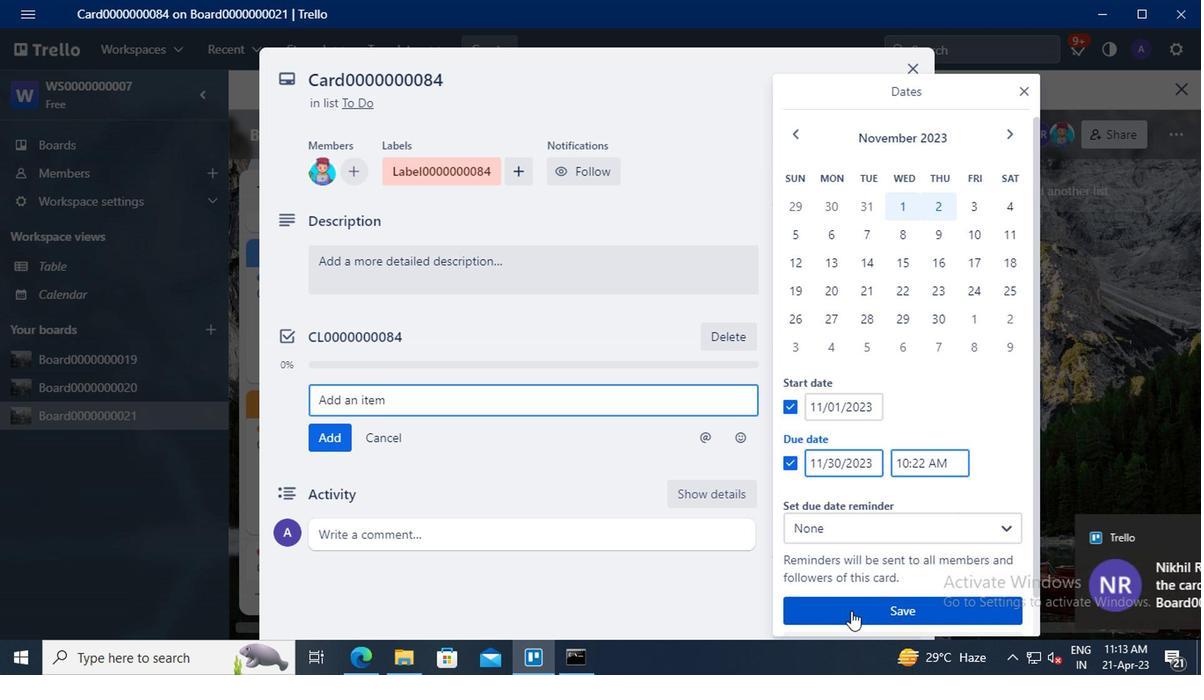 
